 Task: Find connections with filter location Camberley with filter topic #Creativitywith filter profile language French with filter current company MSN Laboratories with filter school AJAY KUMAR GARG ENGINEERING COLLEGE, GHAZIABAD with filter industry Leasing Residential Real Estate with filter service category FIle Management with filter keywords title Animal Shelter Board Member
Action: Mouse moved to (550, 83)
Screenshot: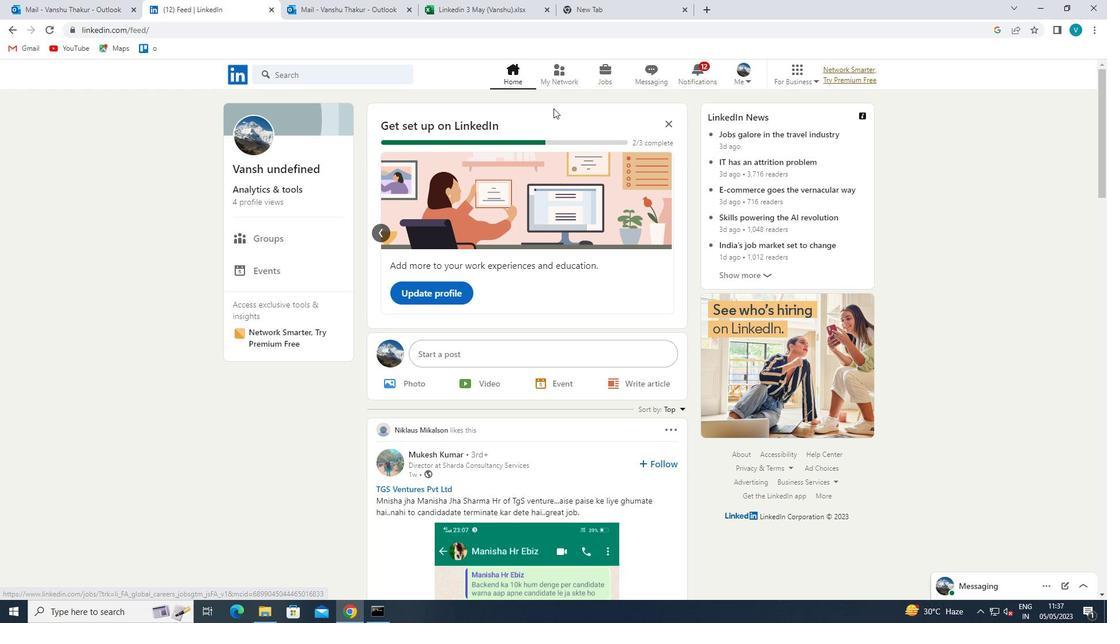 
Action: Mouse pressed left at (550, 83)
Screenshot: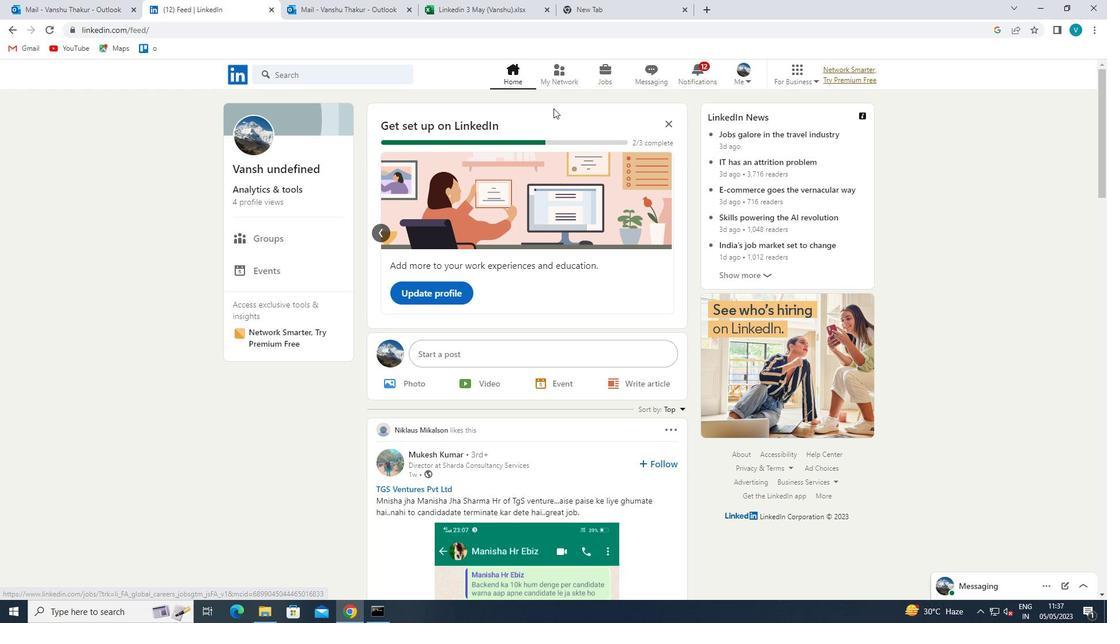 
Action: Mouse moved to (359, 139)
Screenshot: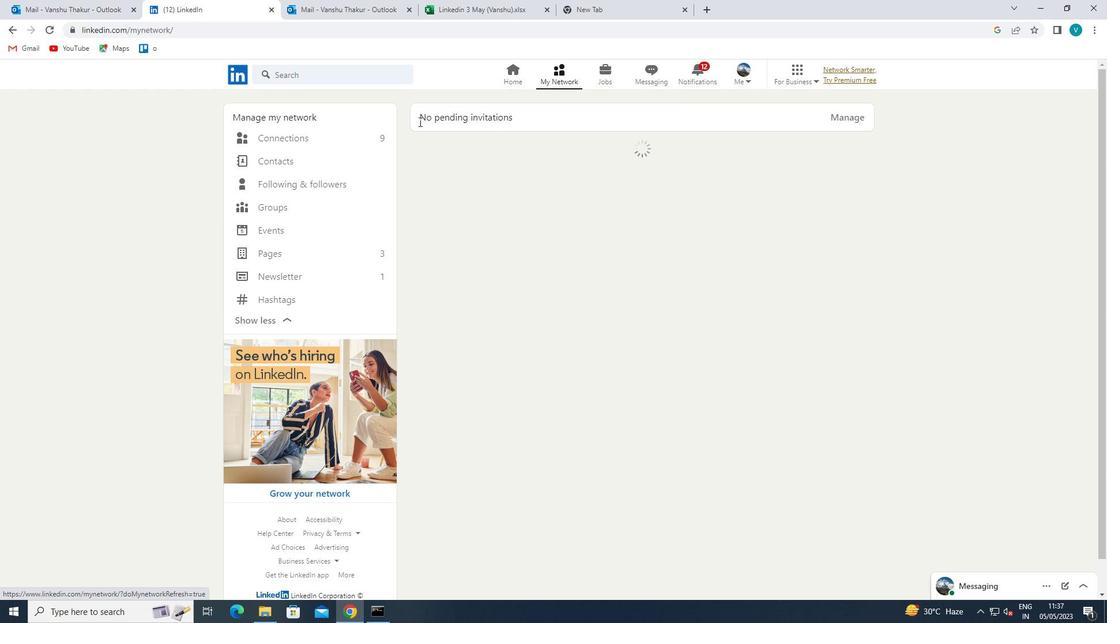
Action: Mouse pressed left at (359, 139)
Screenshot: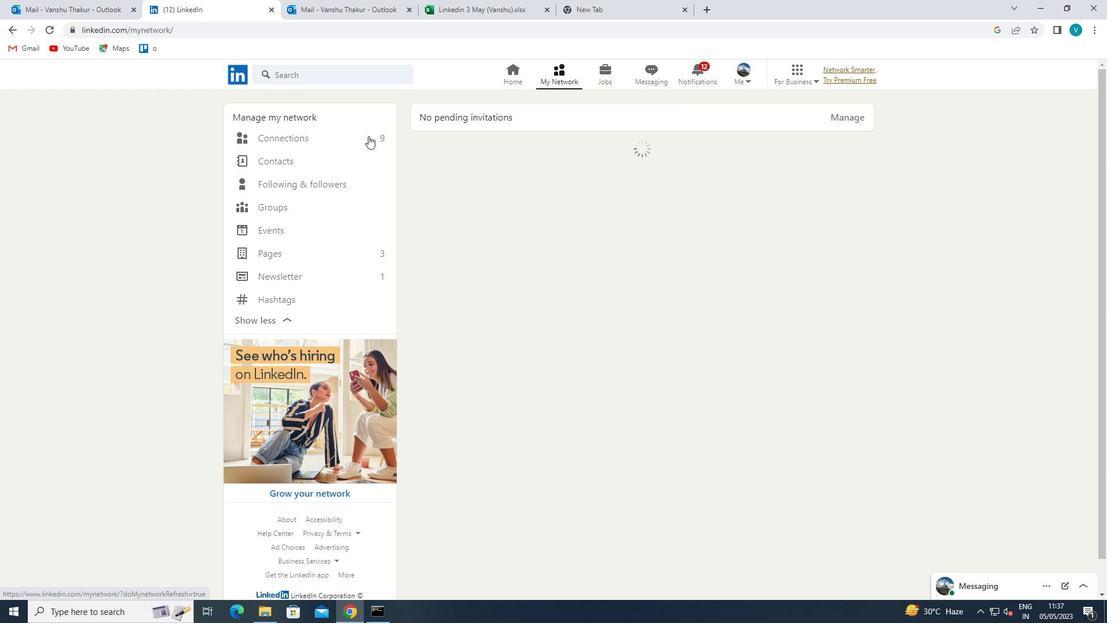 
Action: Mouse moved to (655, 141)
Screenshot: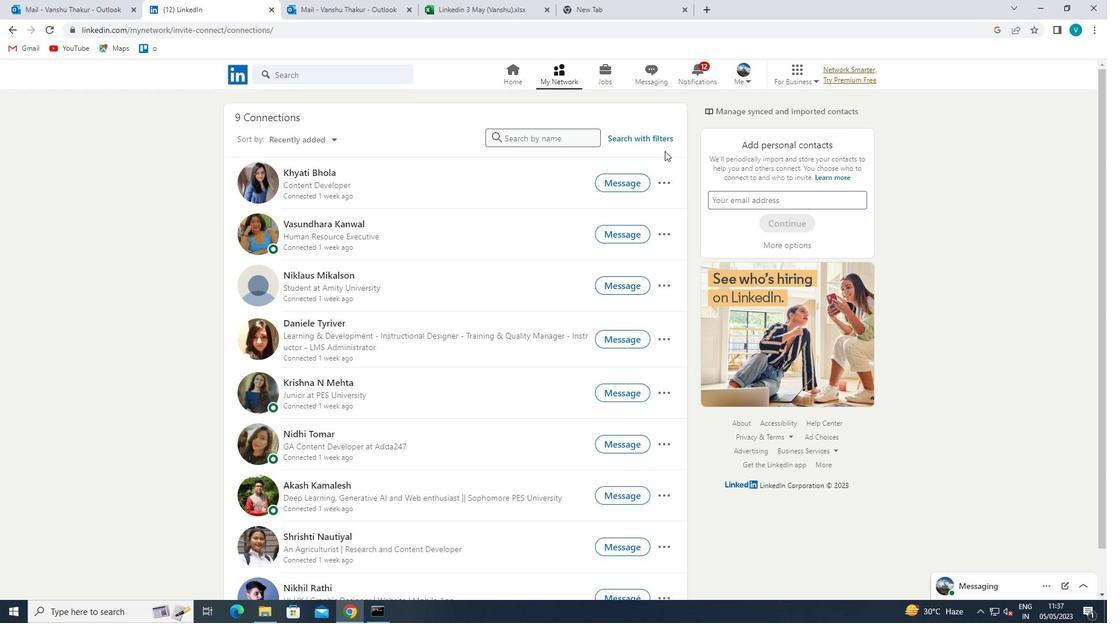 
Action: Mouse pressed left at (655, 141)
Screenshot: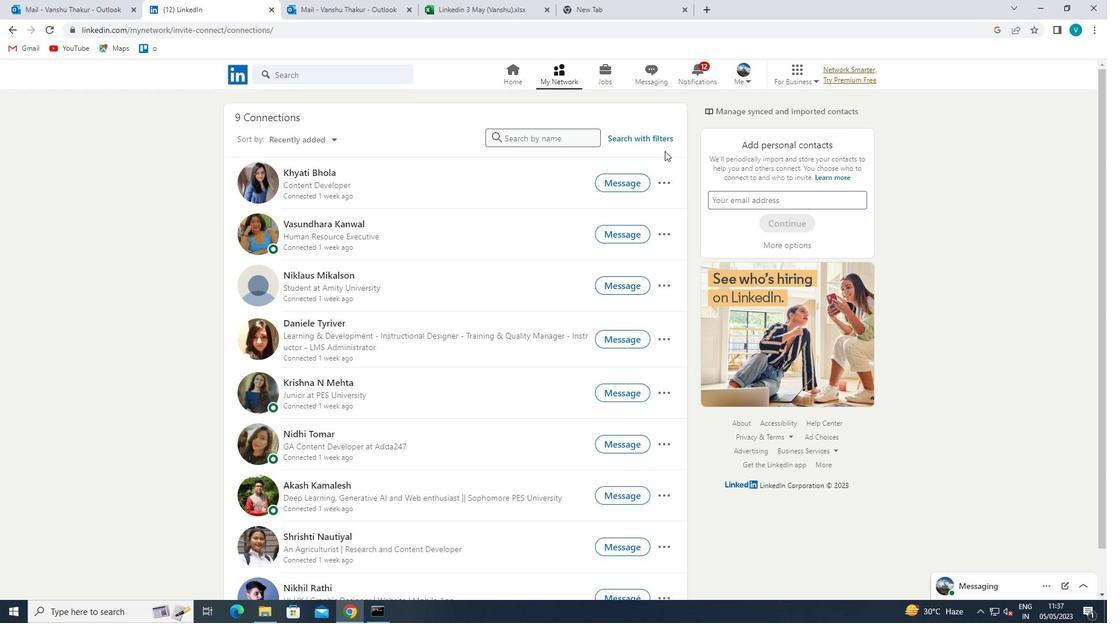 
Action: Mouse moved to (566, 109)
Screenshot: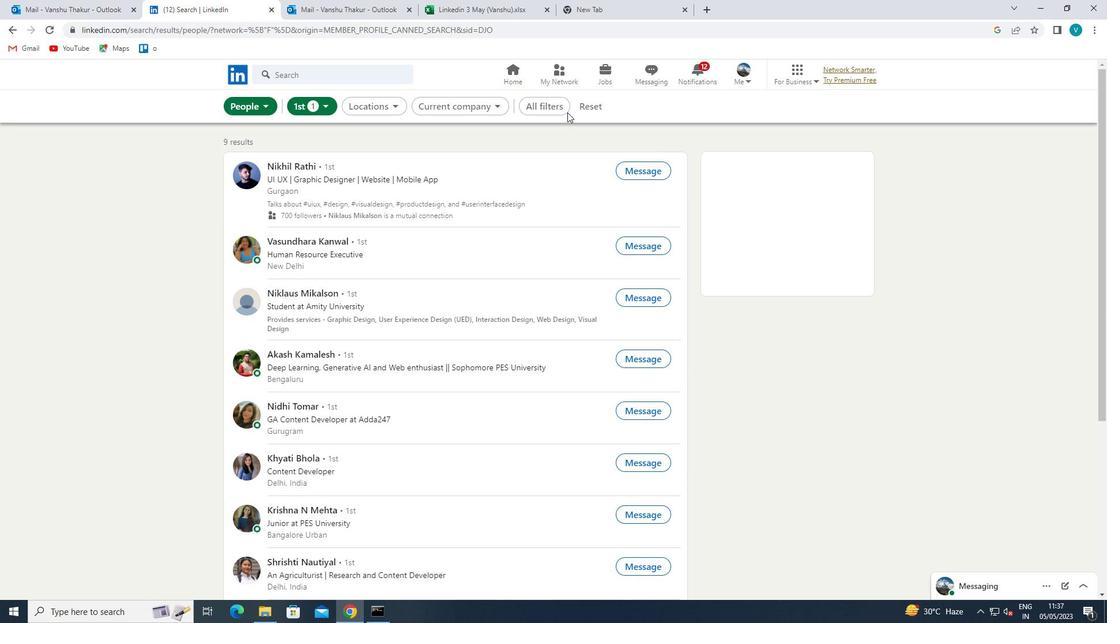 
Action: Mouse pressed left at (566, 109)
Screenshot: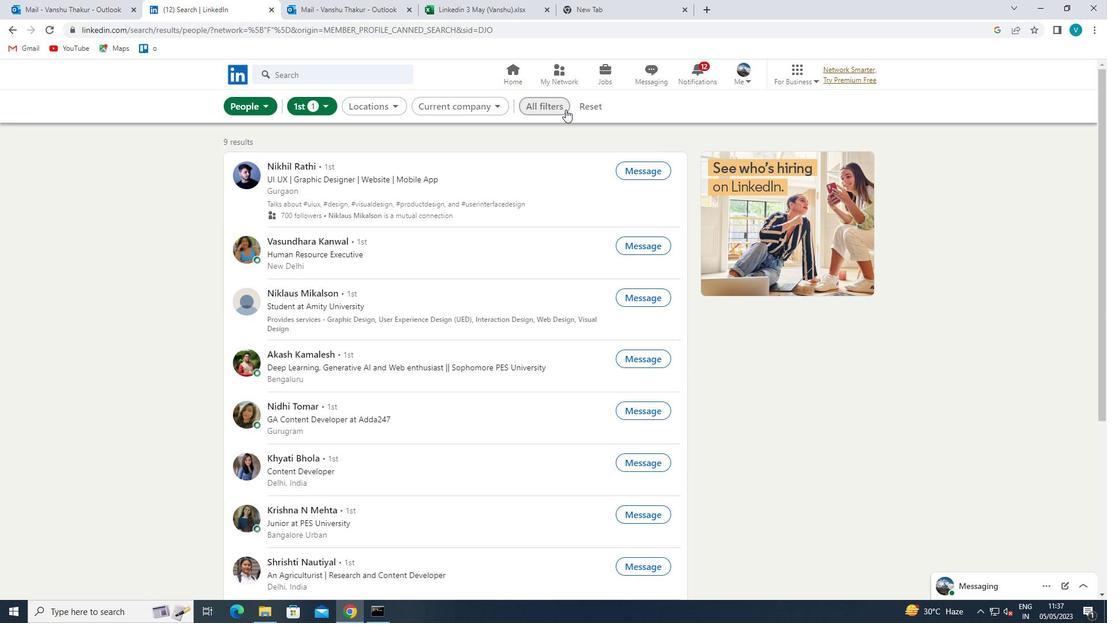 
Action: Mouse moved to (987, 288)
Screenshot: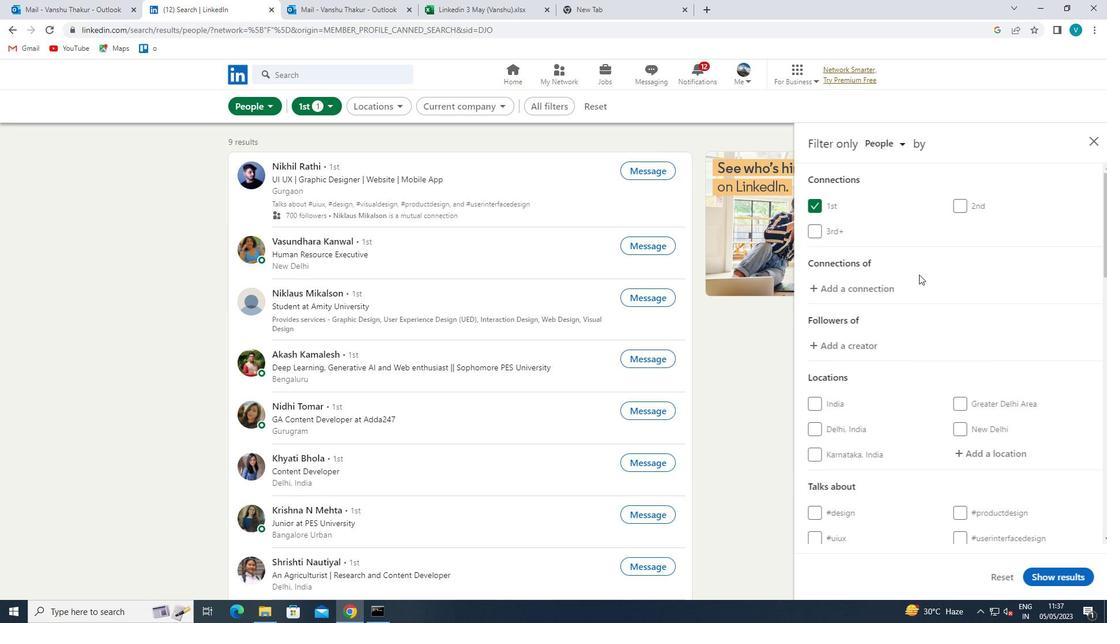 
Action: Mouse scrolled (987, 287) with delta (0, 0)
Screenshot: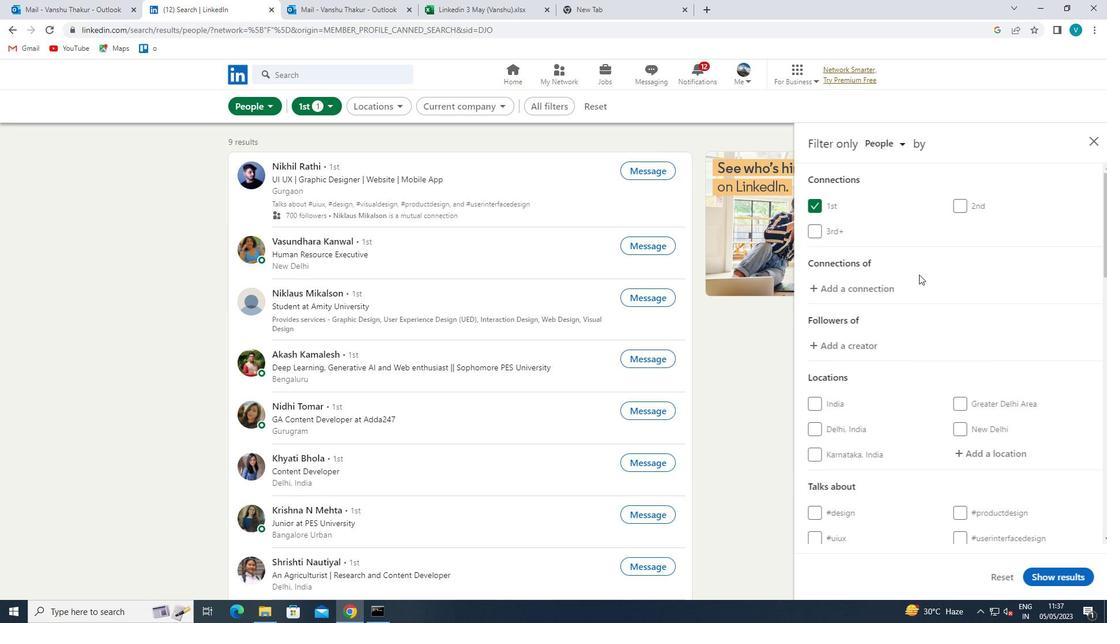 
Action: Mouse scrolled (987, 287) with delta (0, 0)
Screenshot: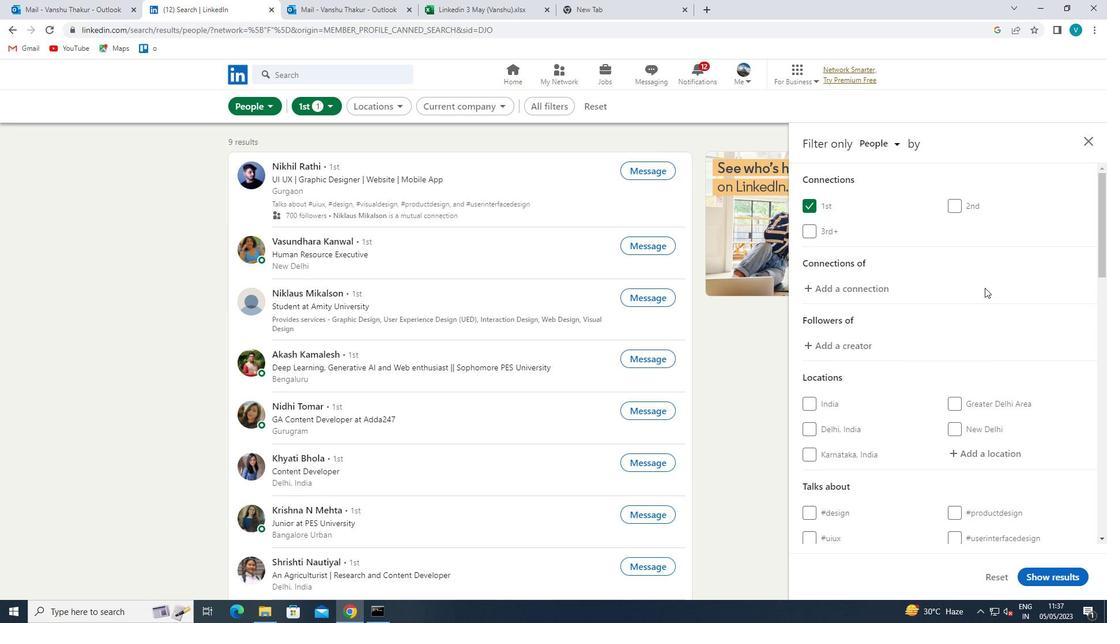 
Action: Mouse moved to (999, 334)
Screenshot: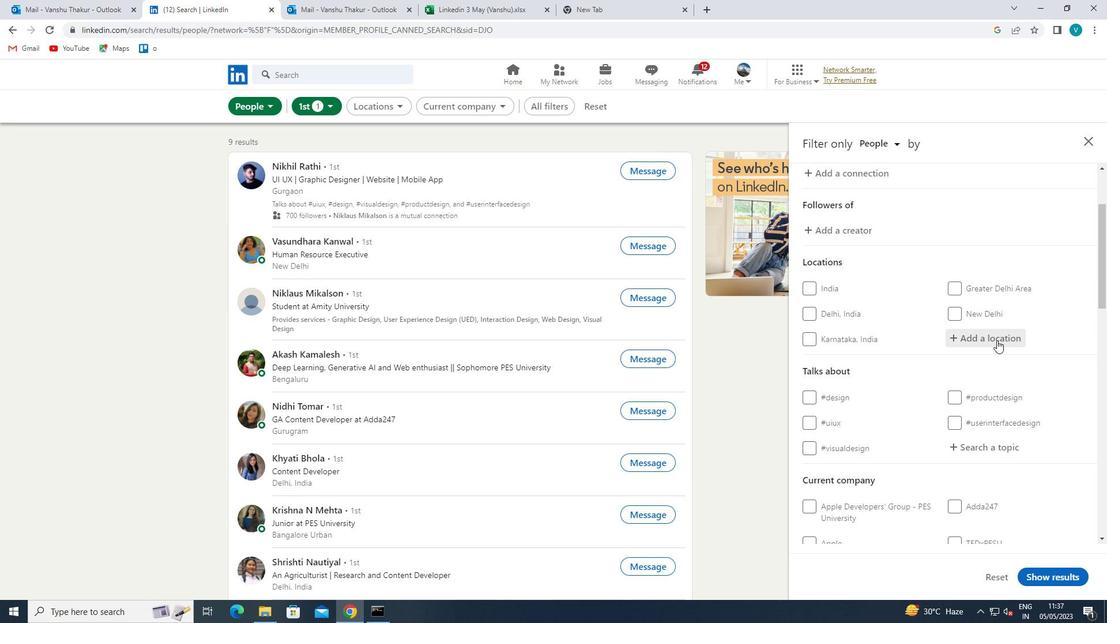 
Action: Mouse pressed left at (999, 334)
Screenshot: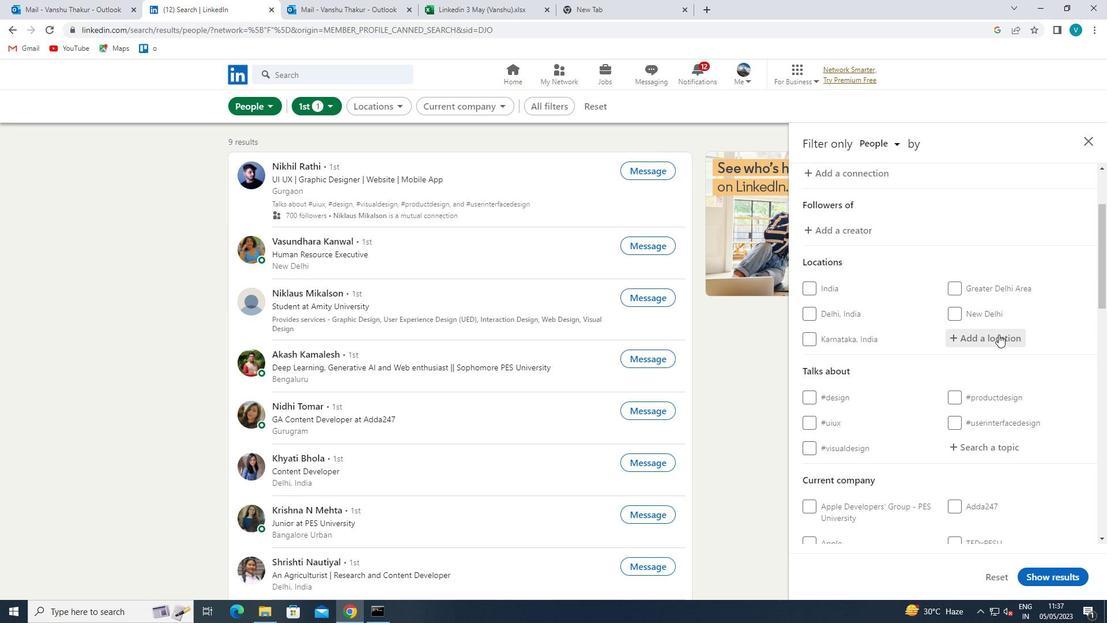 
Action: Key pressed <Key.shift>CAMBERLEY
Screenshot: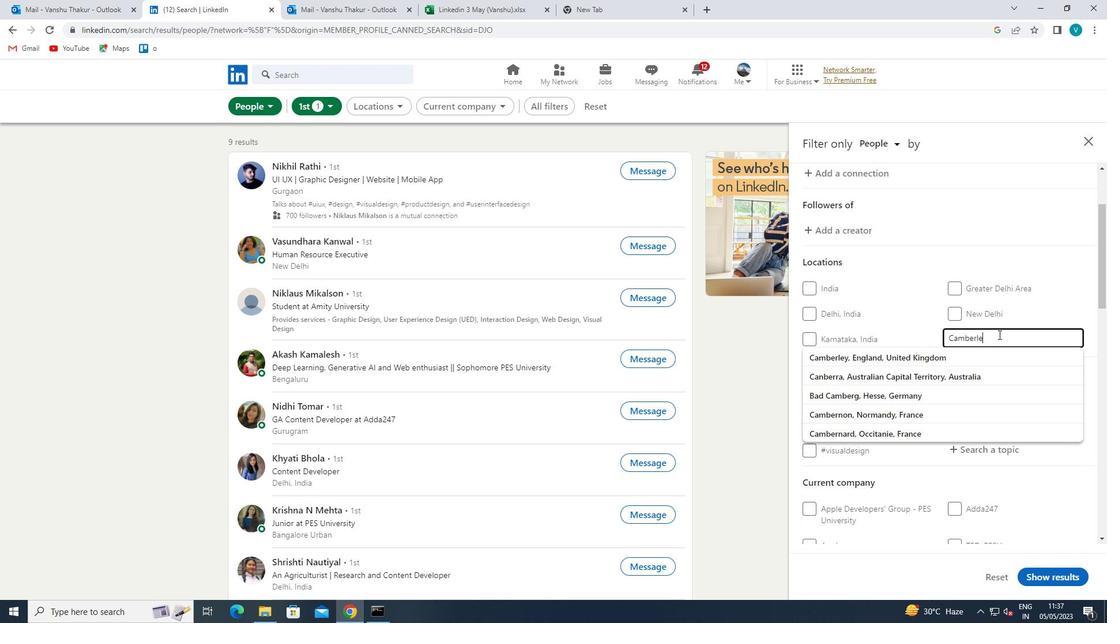 
Action: Mouse moved to (974, 357)
Screenshot: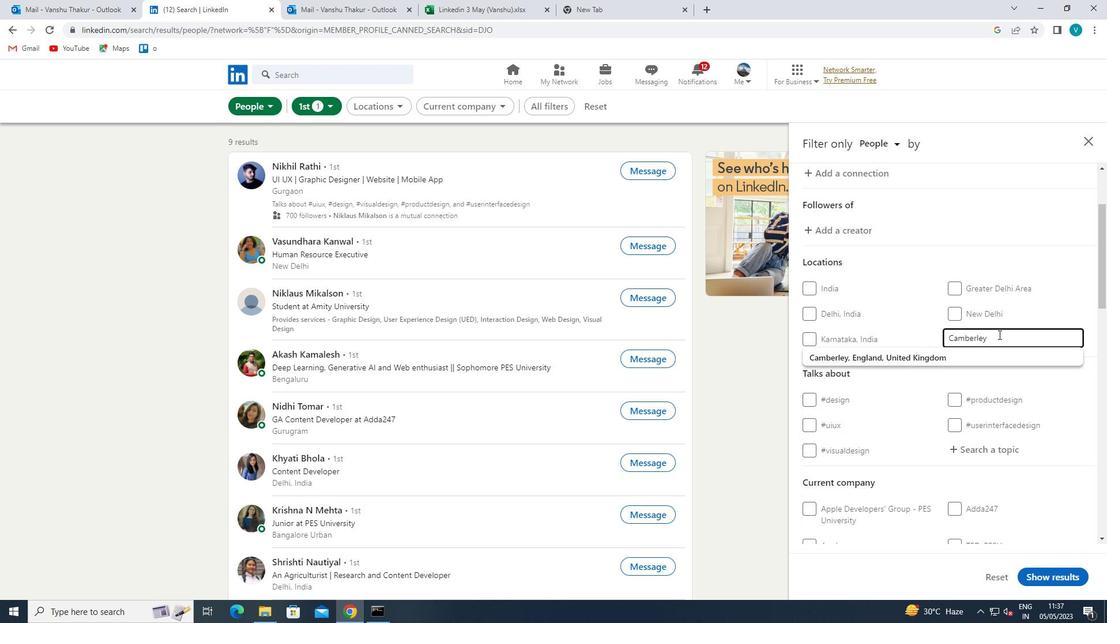 
Action: Mouse pressed left at (974, 357)
Screenshot: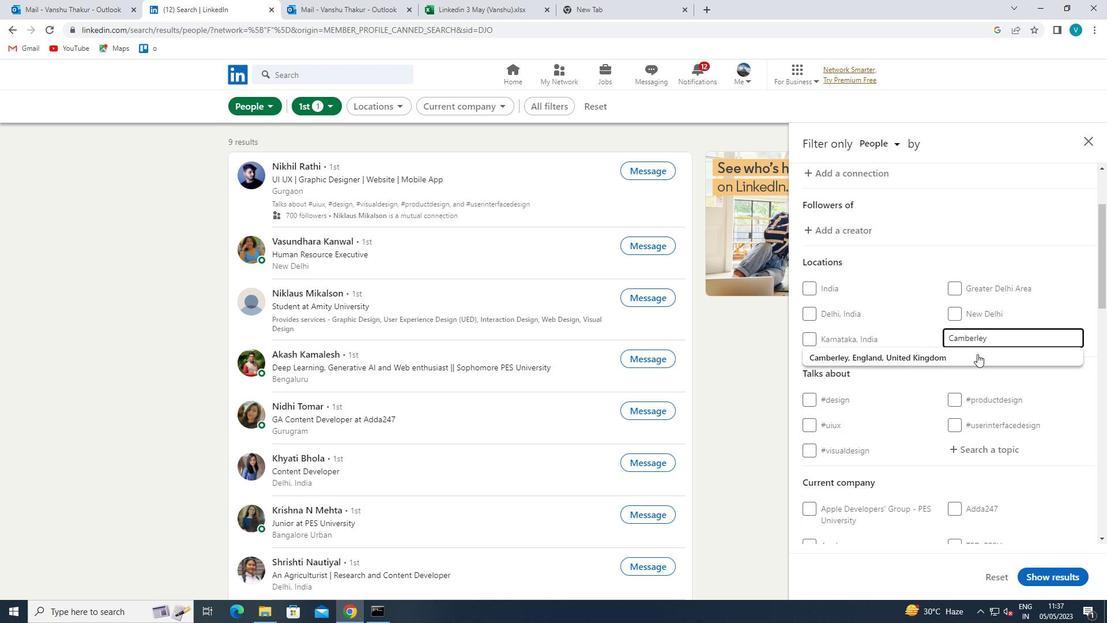 
Action: Mouse scrolled (974, 356) with delta (0, 0)
Screenshot: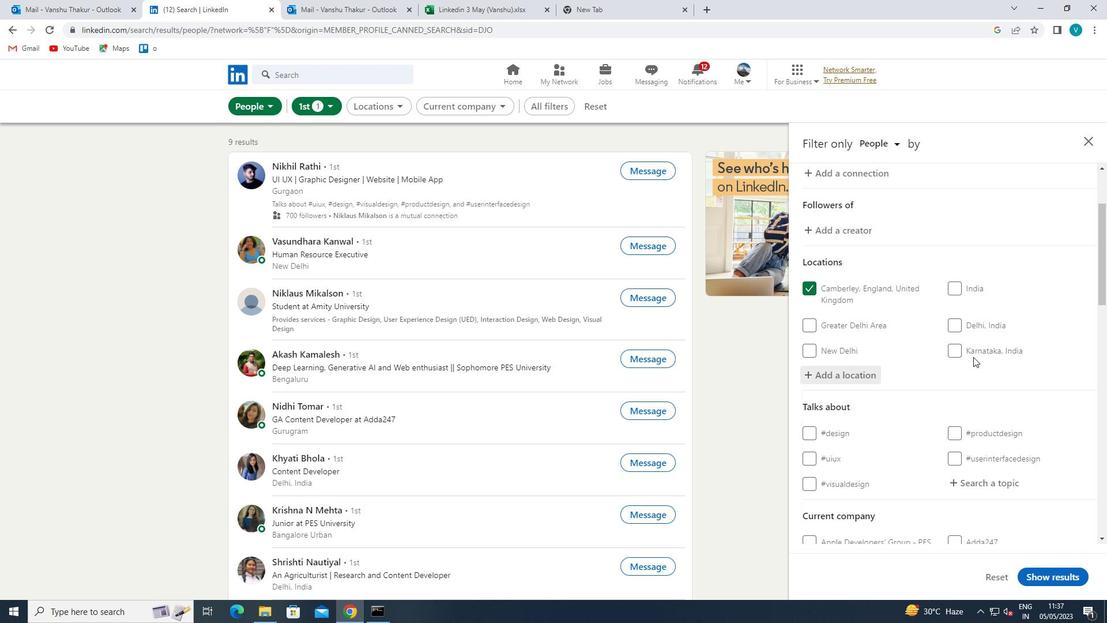 
Action: Mouse moved to (989, 308)
Screenshot: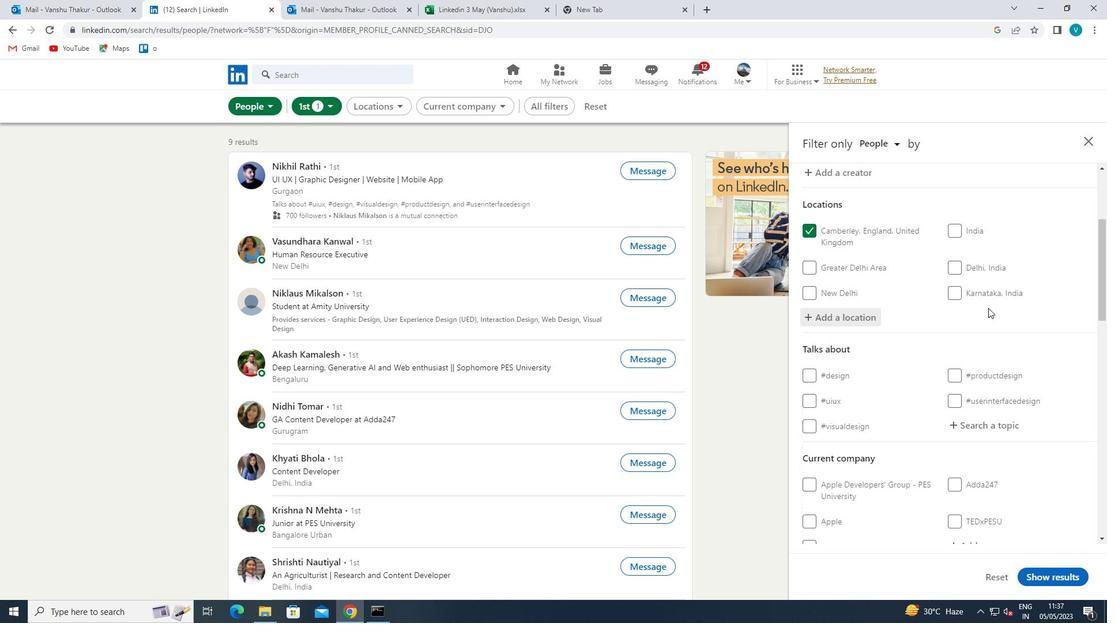 
Action: Mouse scrolled (989, 308) with delta (0, 0)
Screenshot: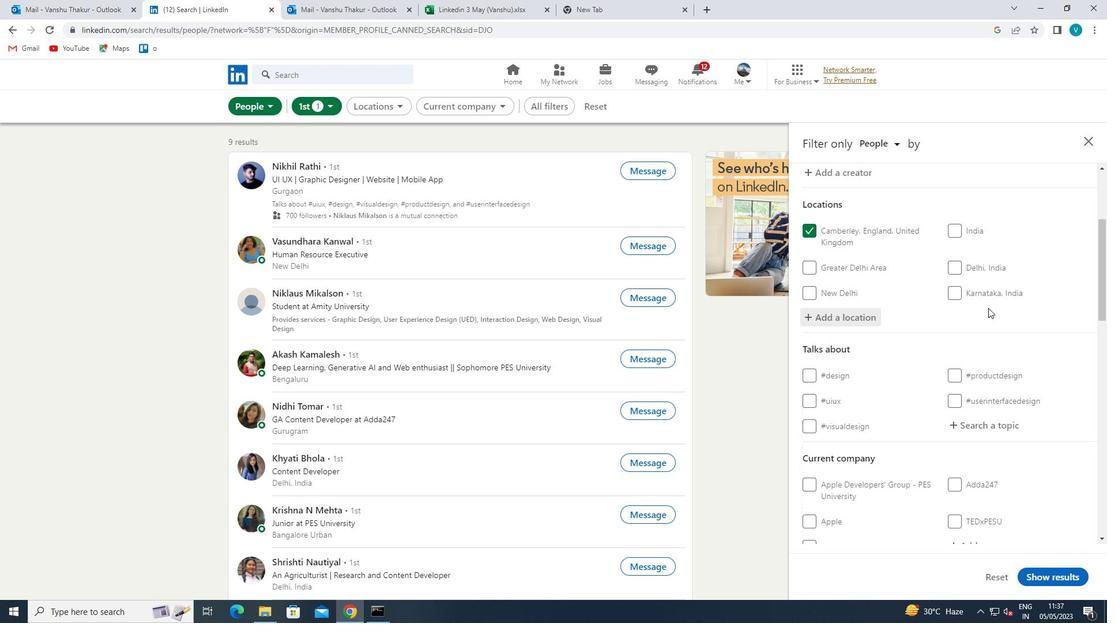 
Action: Mouse moved to (984, 362)
Screenshot: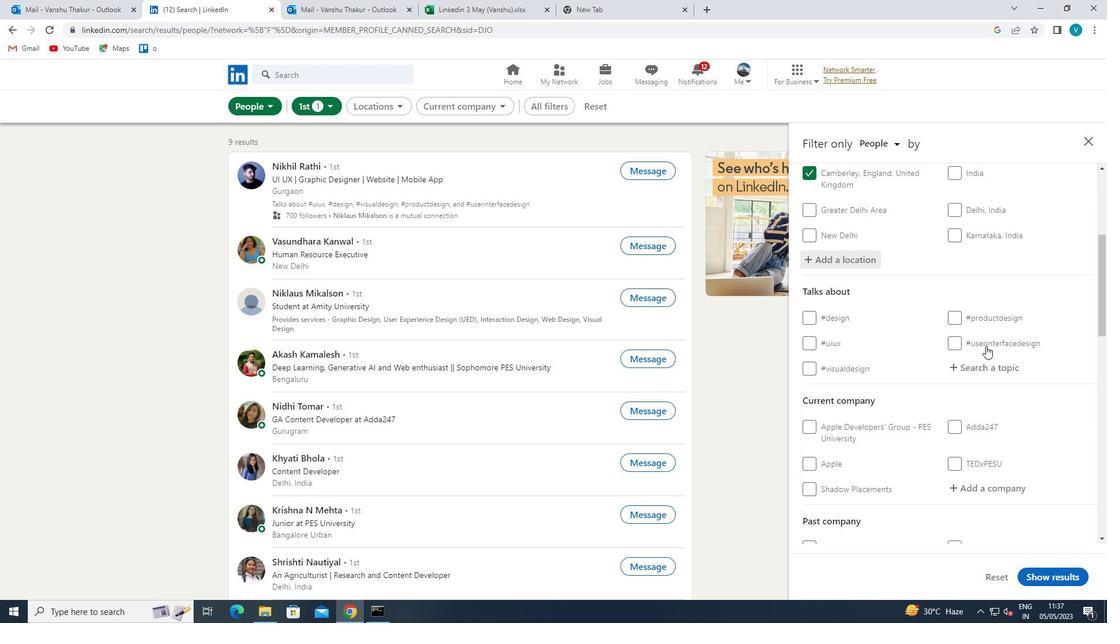 
Action: Mouse pressed left at (984, 362)
Screenshot: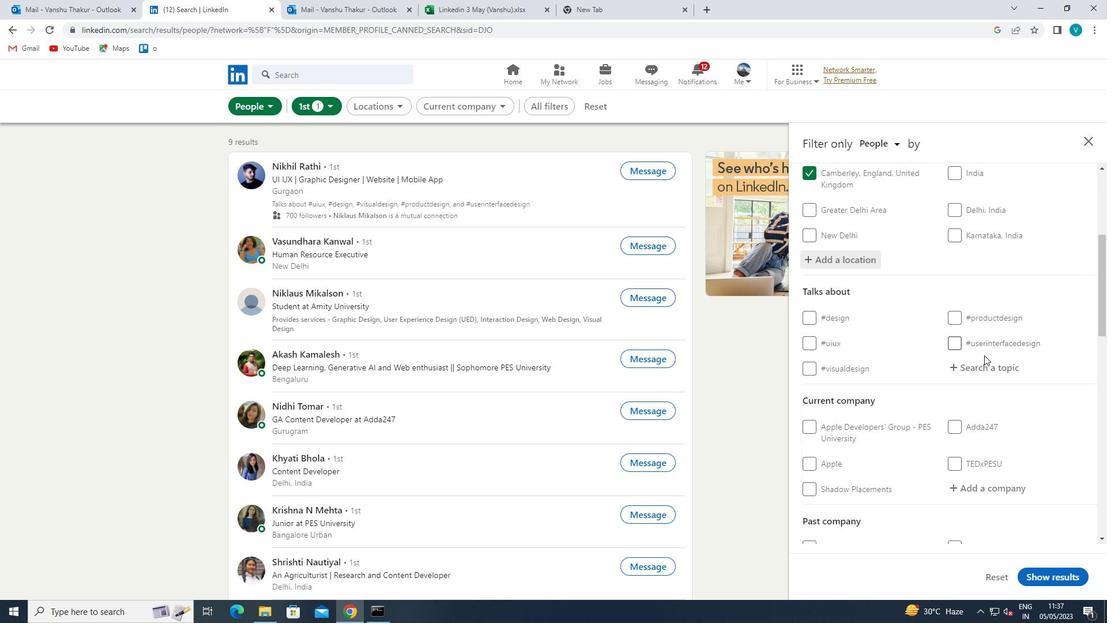 
Action: Key pressed CREATIVITY
Screenshot: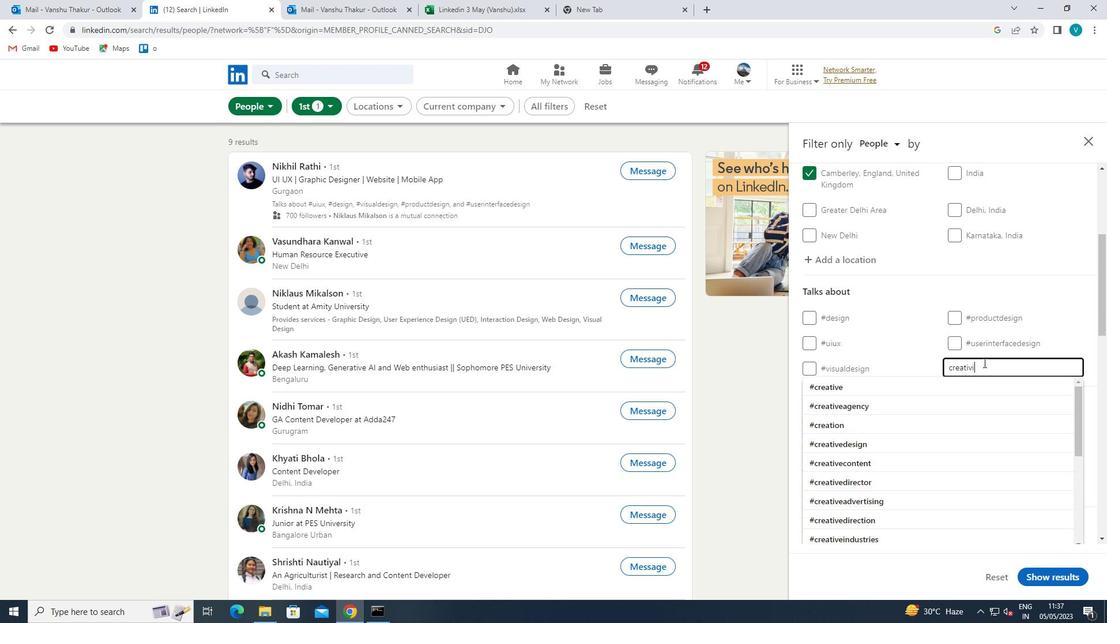 
Action: Mouse moved to (951, 383)
Screenshot: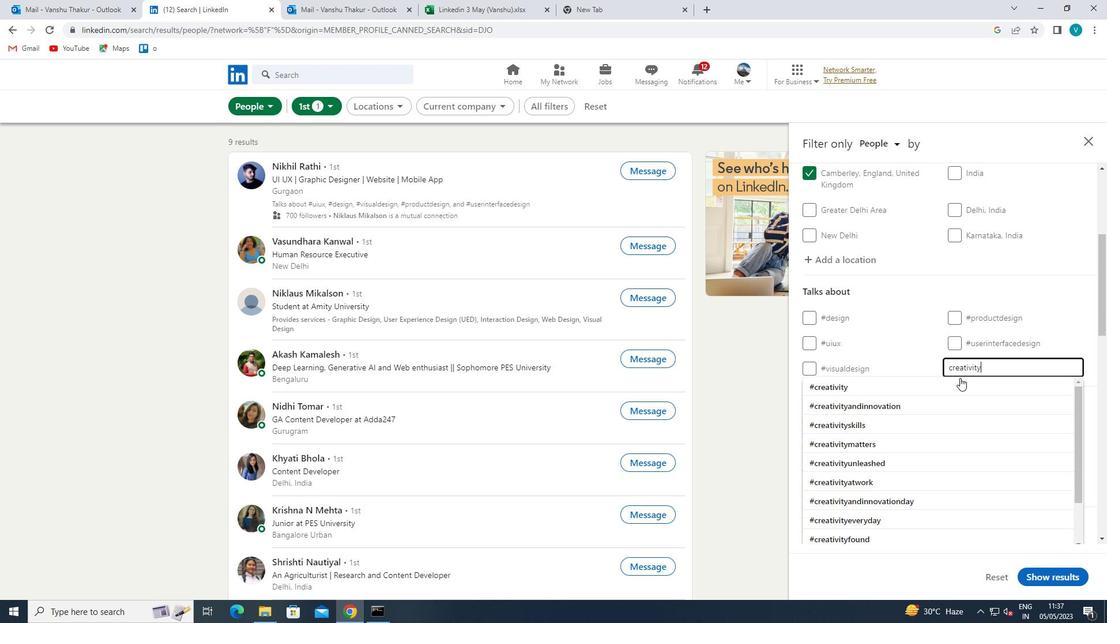 
Action: Mouse pressed left at (951, 383)
Screenshot: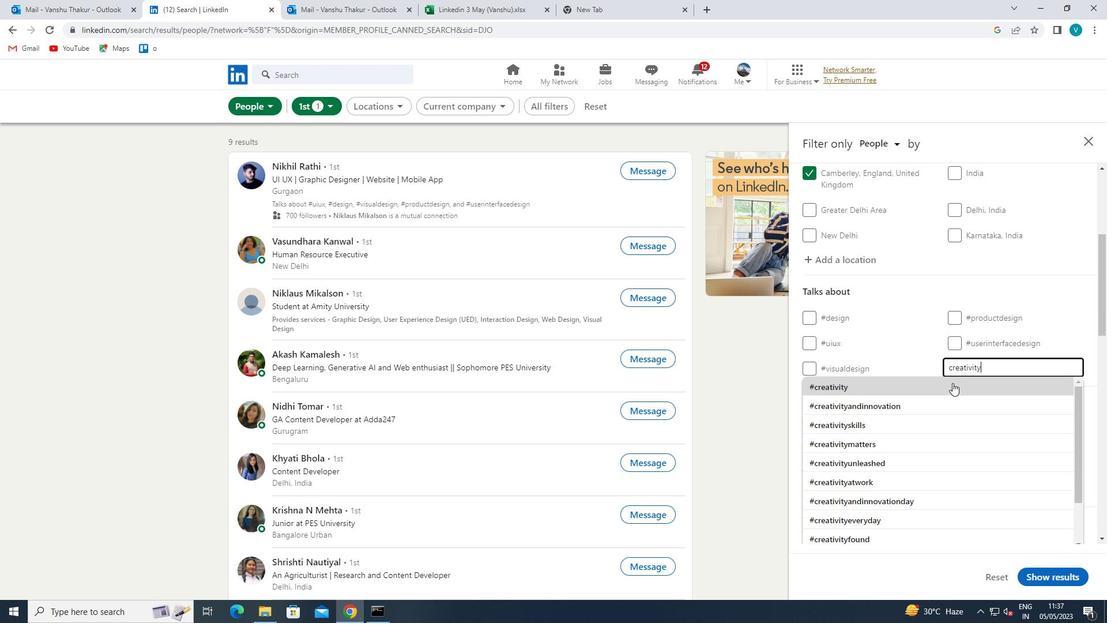 
Action: Mouse moved to (951, 384)
Screenshot: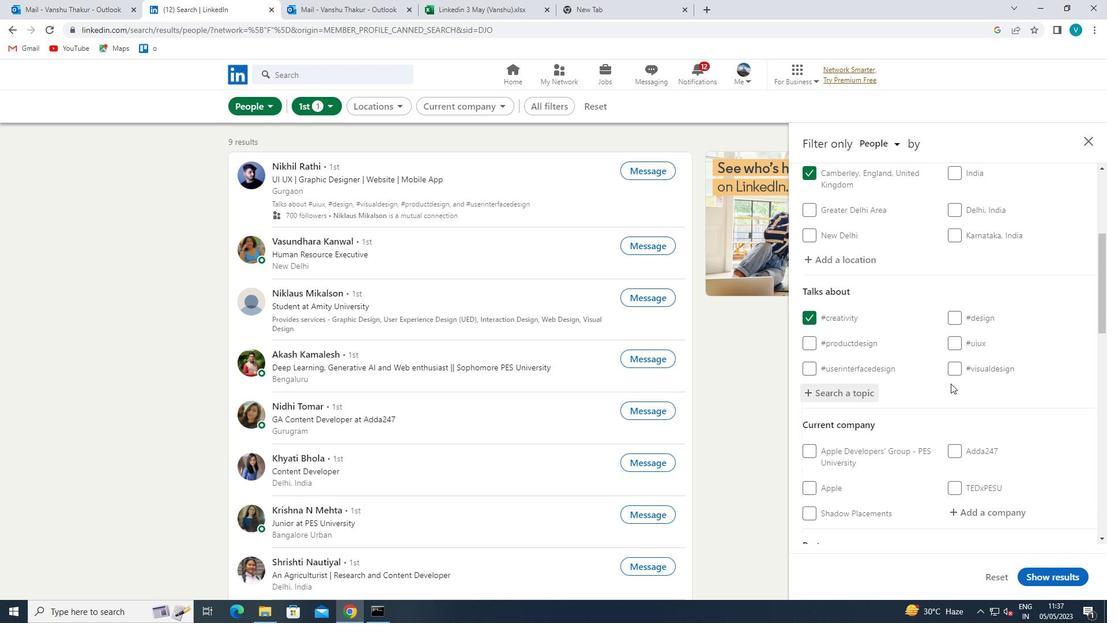 
Action: Mouse scrolled (951, 383) with delta (0, 0)
Screenshot: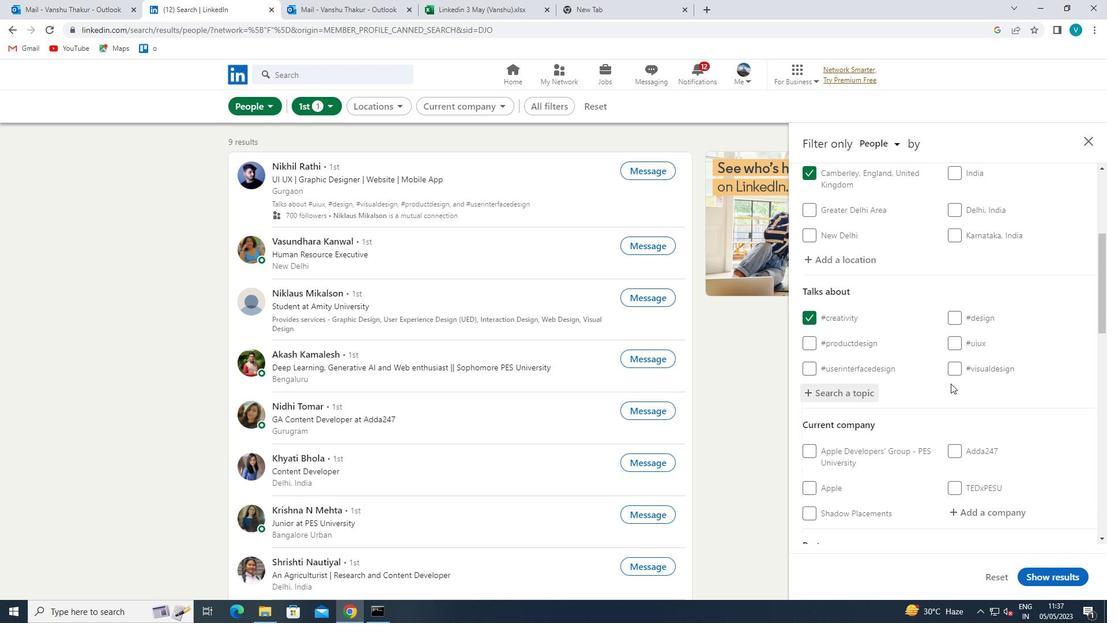 
Action: Mouse moved to (951, 386)
Screenshot: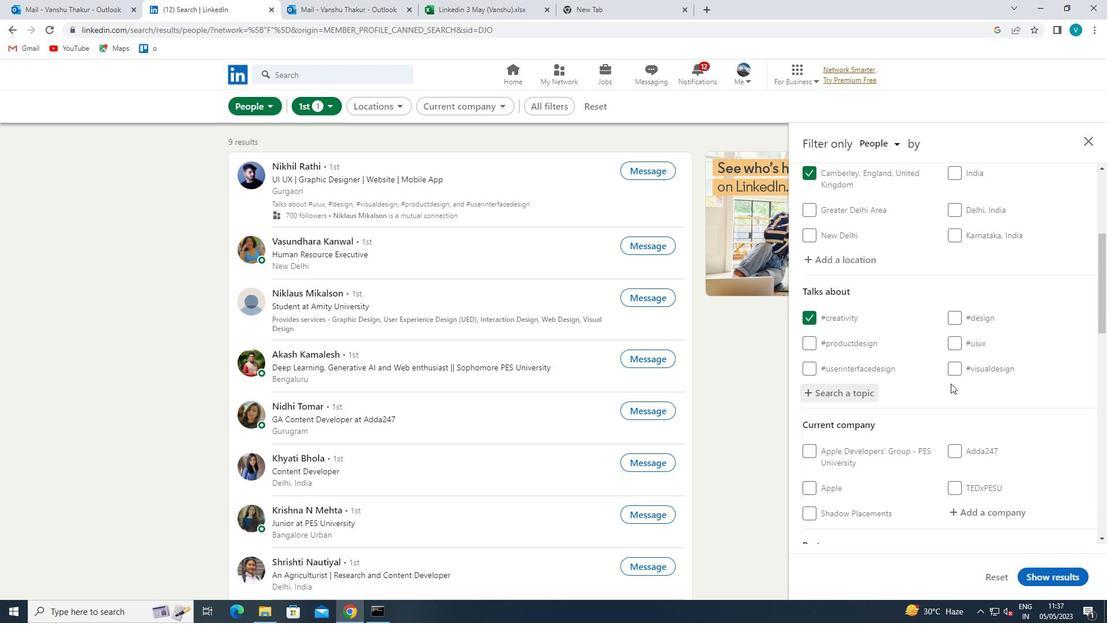 
Action: Mouse scrolled (951, 385) with delta (0, 0)
Screenshot: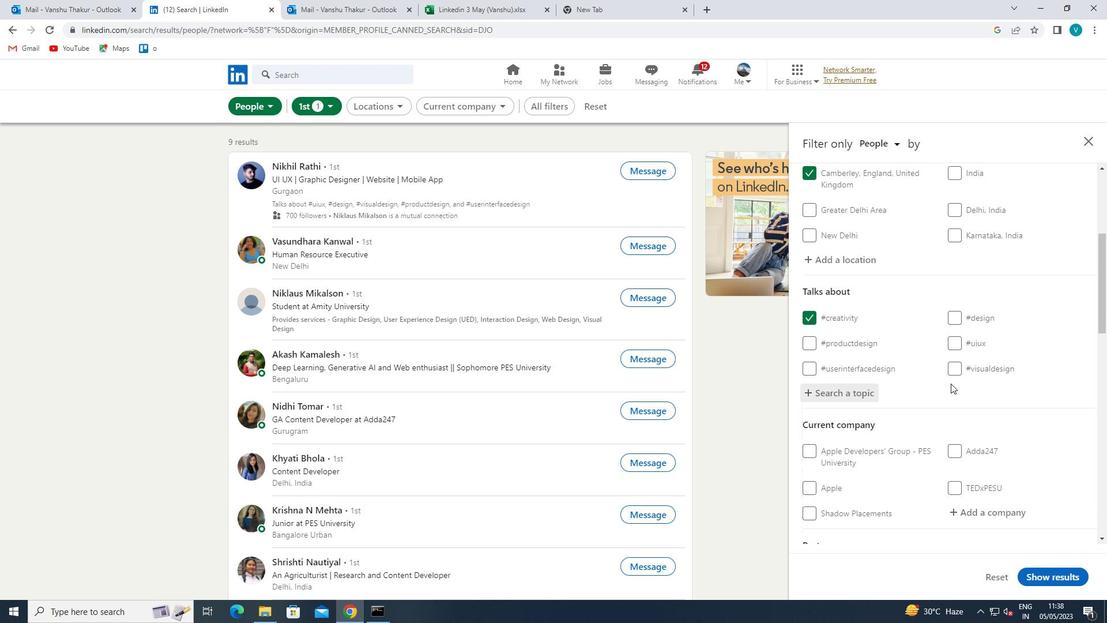 
Action: Mouse moved to (952, 386)
Screenshot: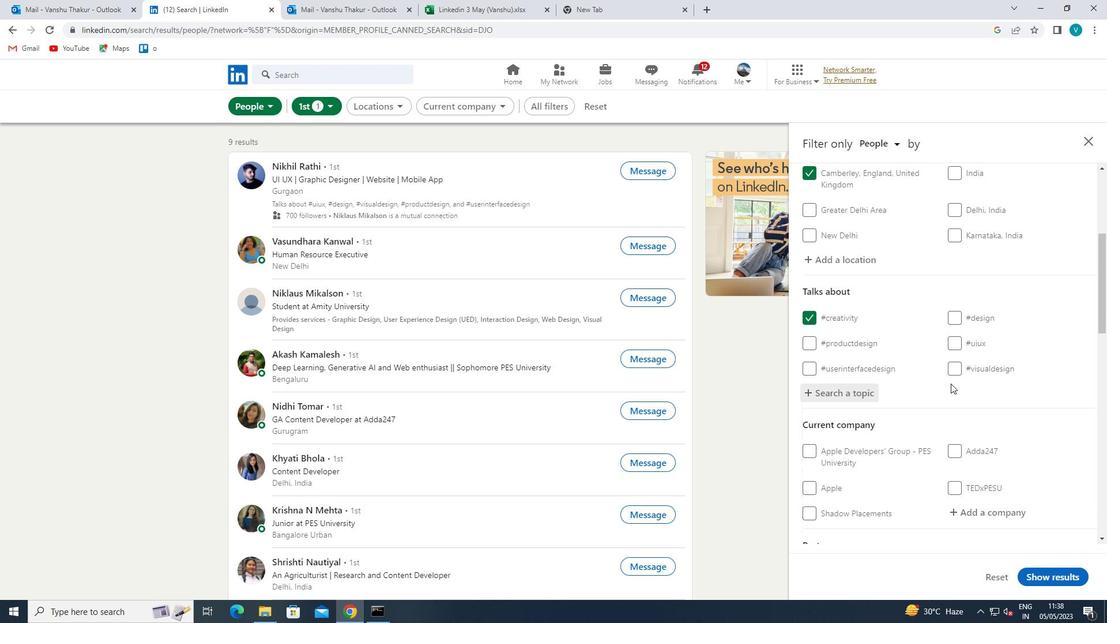
Action: Mouse scrolled (952, 386) with delta (0, 0)
Screenshot: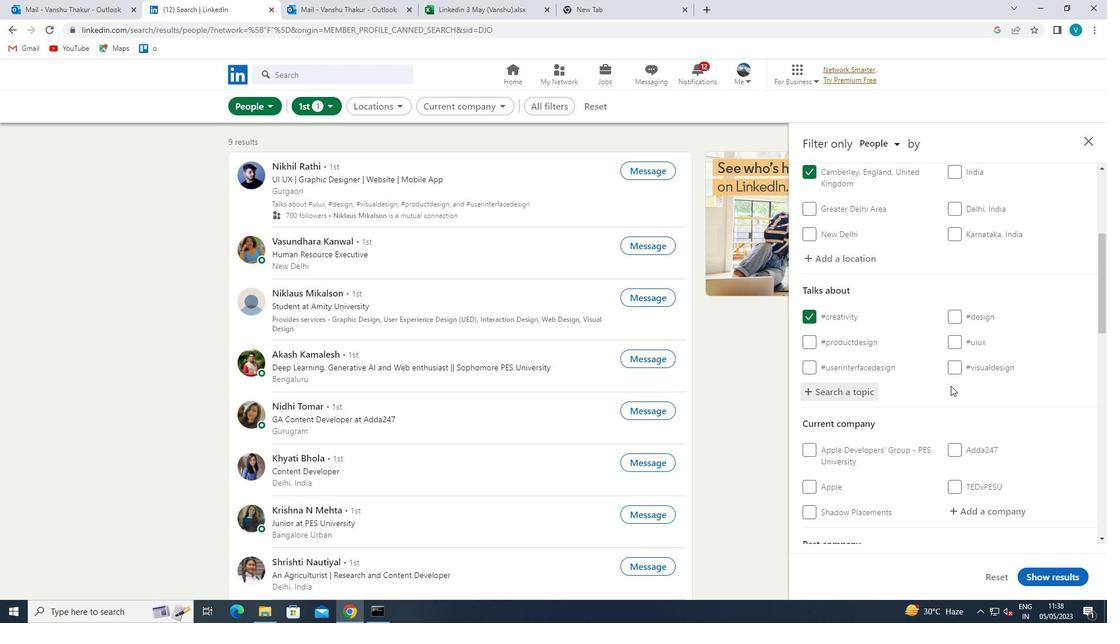 
Action: Mouse moved to (987, 339)
Screenshot: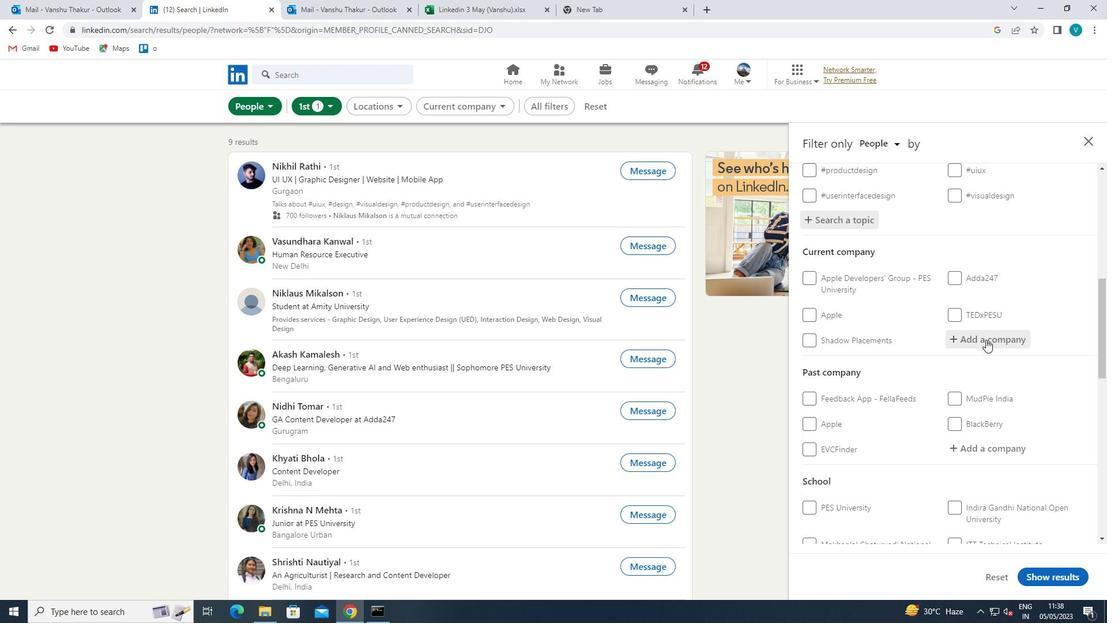 
Action: Mouse pressed left at (987, 339)
Screenshot: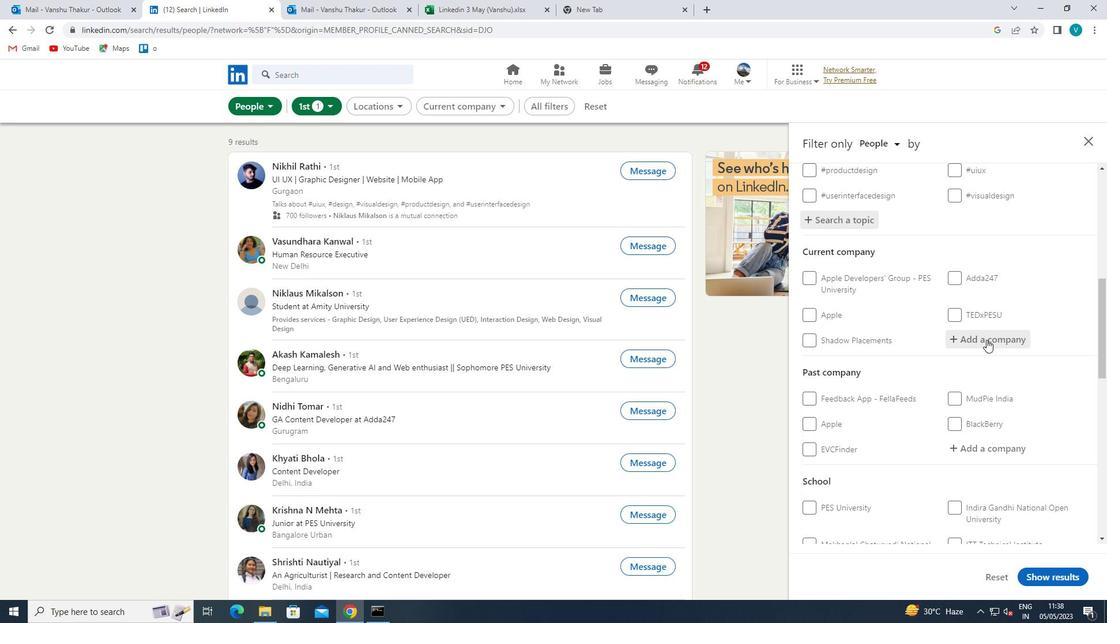 
Action: Key pressed <Key.shift>MSN<Key.space>
Screenshot: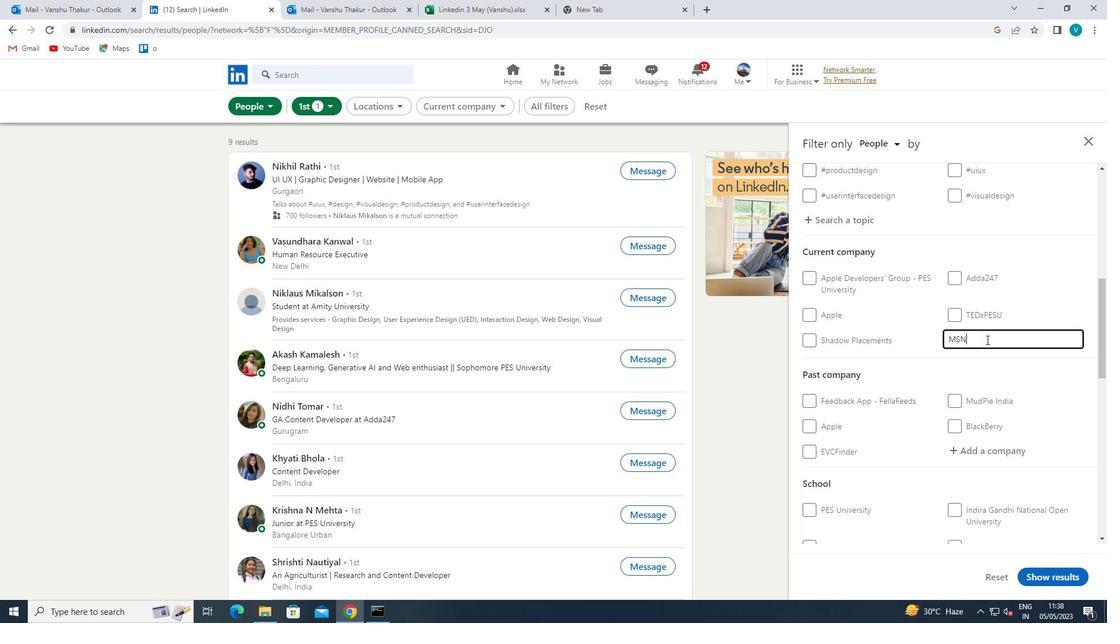 
Action: Mouse moved to (980, 368)
Screenshot: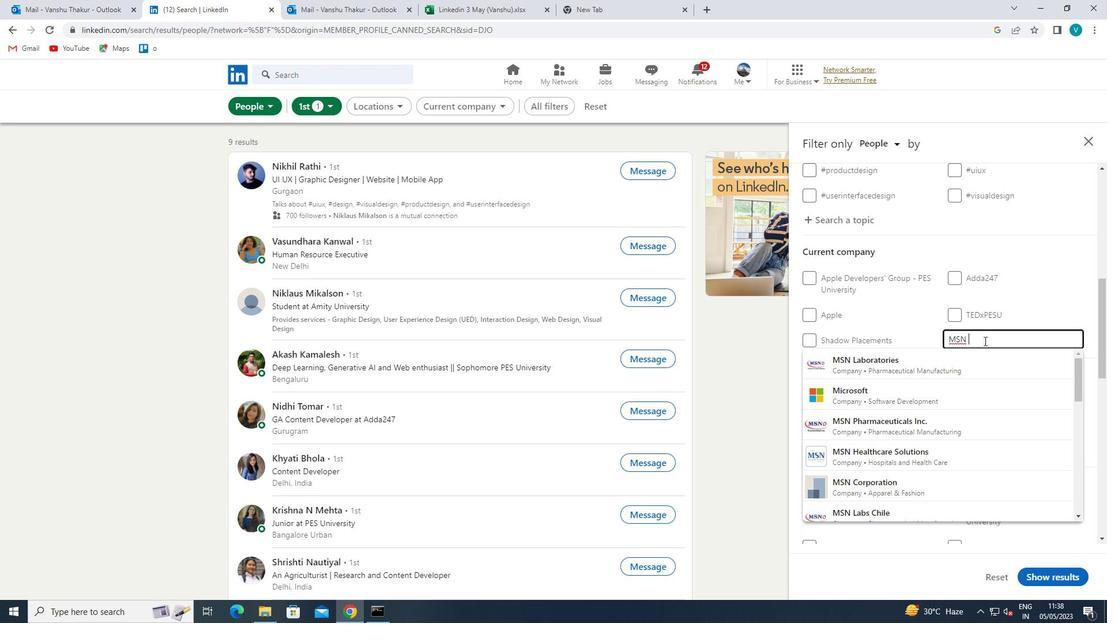 
Action: Mouse pressed left at (980, 368)
Screenshot: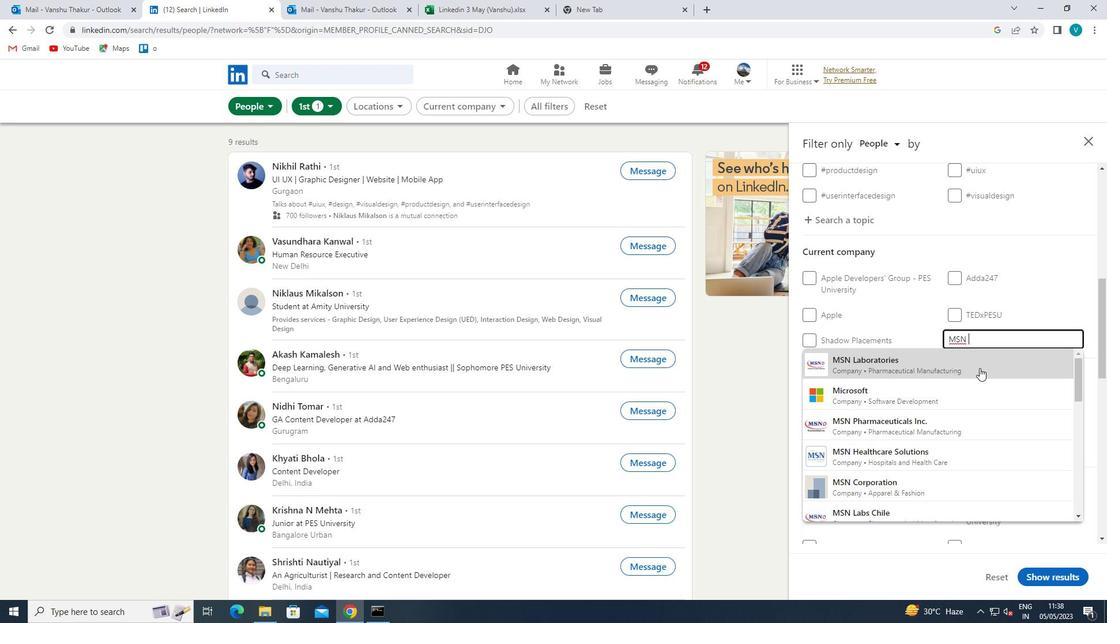 
Action: Mouse scrolled (980, 367) with delta (0, 0)
Screenshot: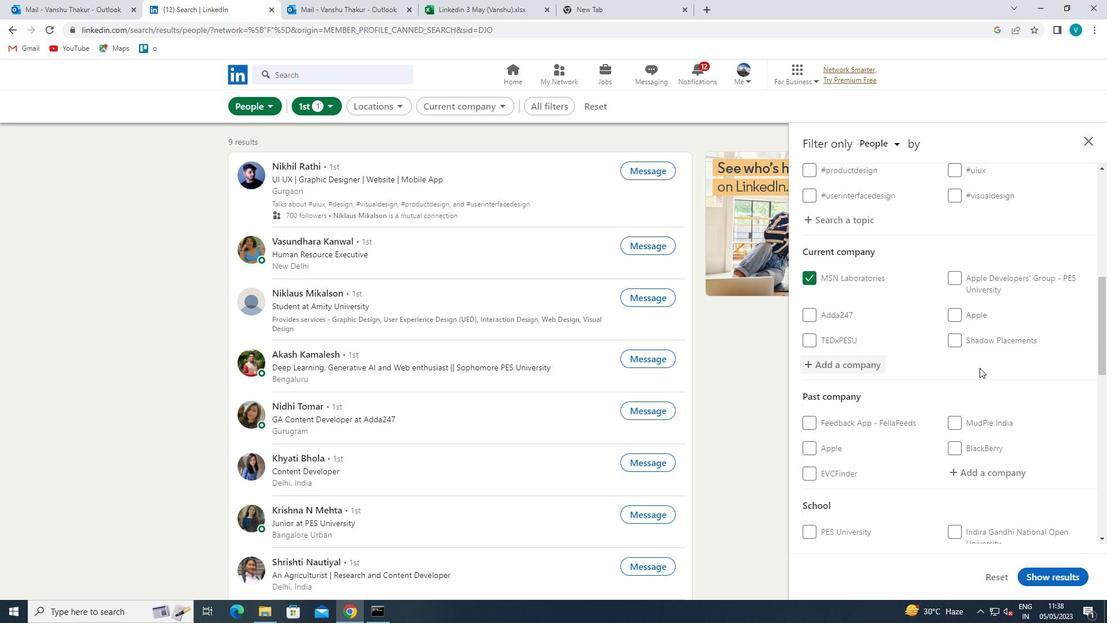 
Action: Mouse scrolled (980, 367) with delta (0, 0)
Screenshot: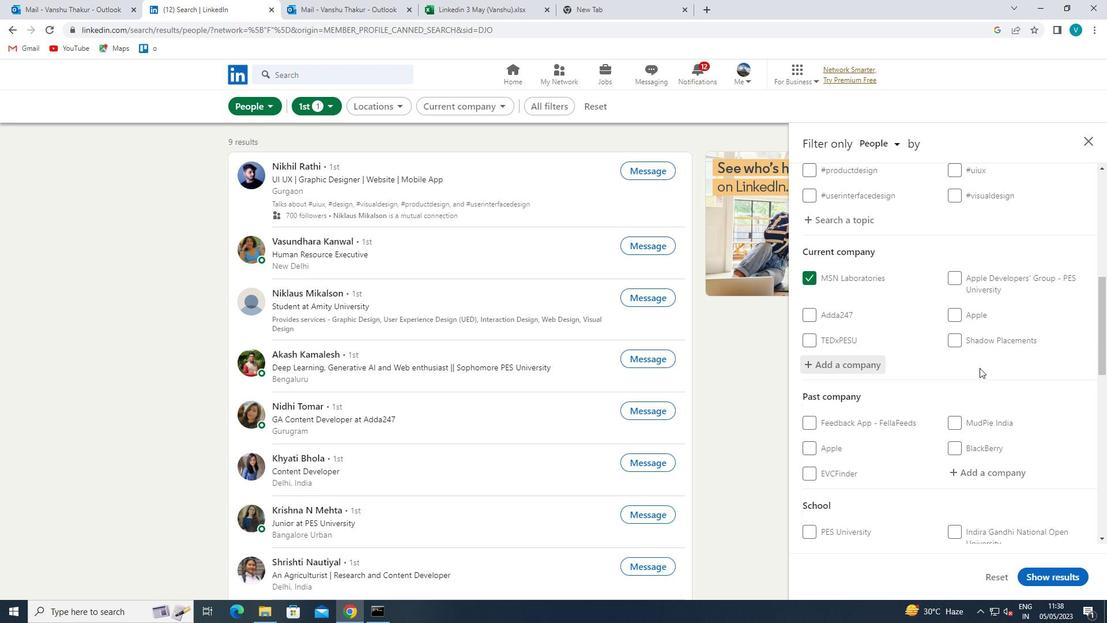 
Action: Mouse scrolled (980, 367) with delta (0, 0)
Screenshot: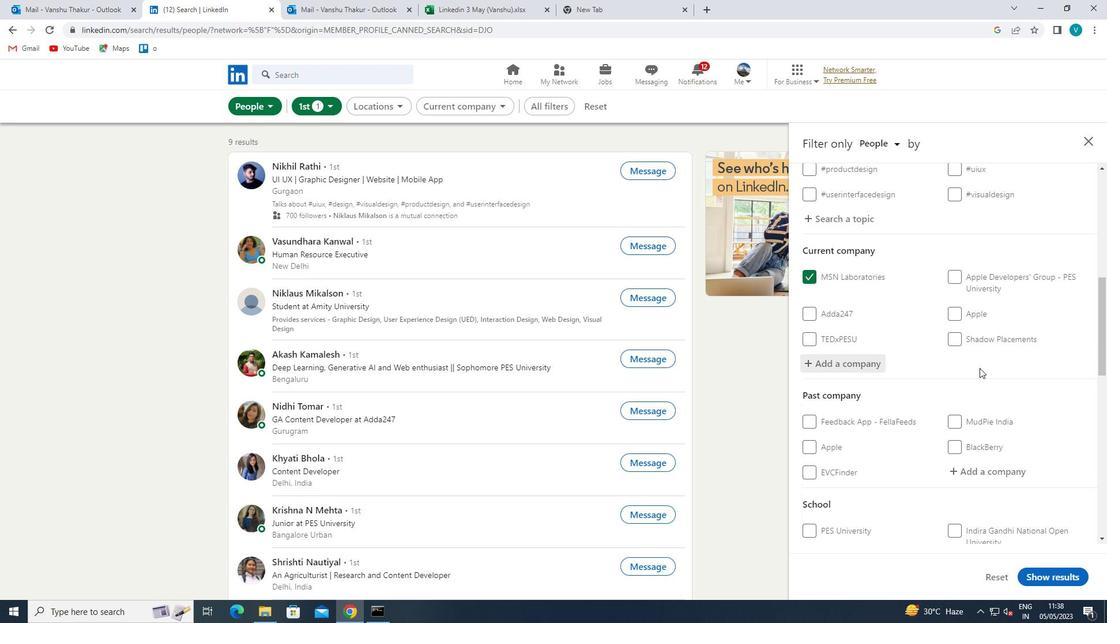 
Action: Mouse scrolled (980, 367) with delta (0, 0)
Screenshot: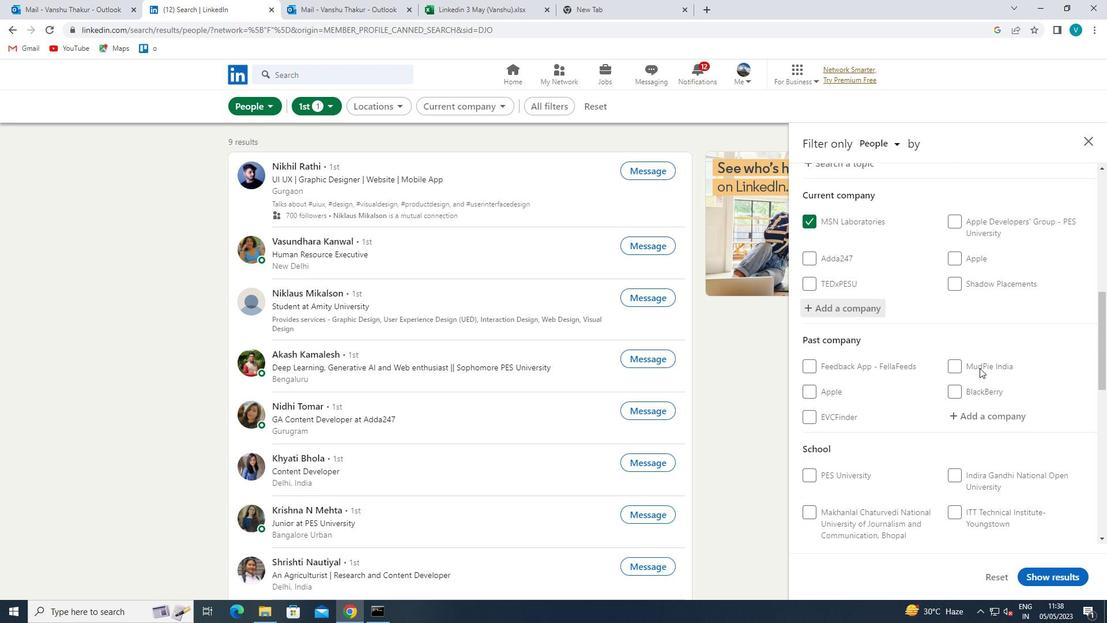 
Action: Mouse moved to (982, 392)
Screenshot: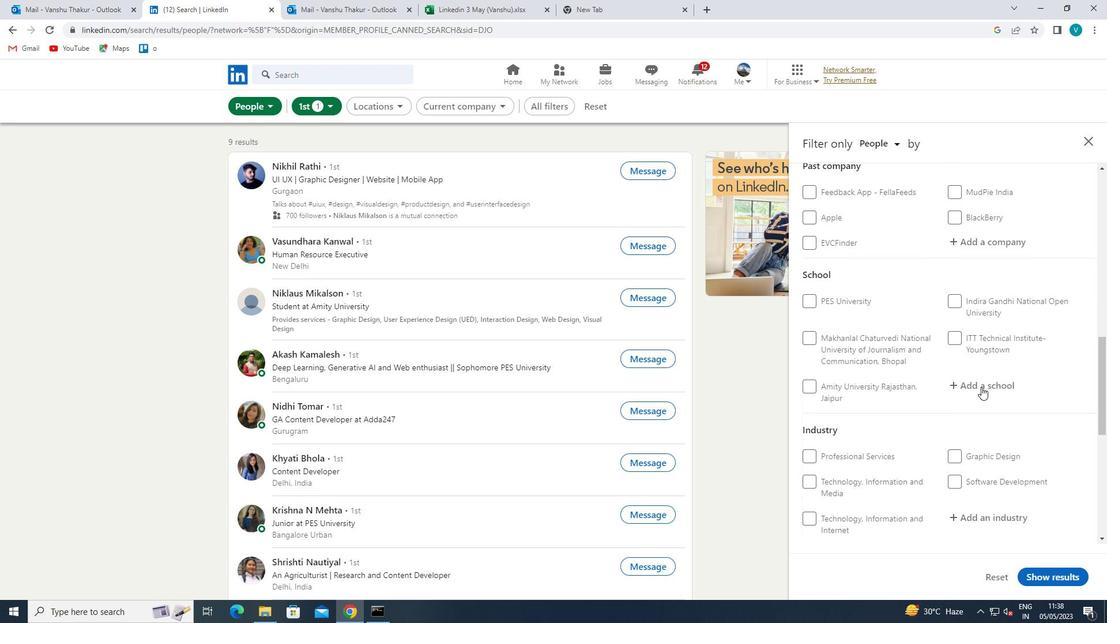 
Action: Mouse pressed left at (982, 392)
Screenshot: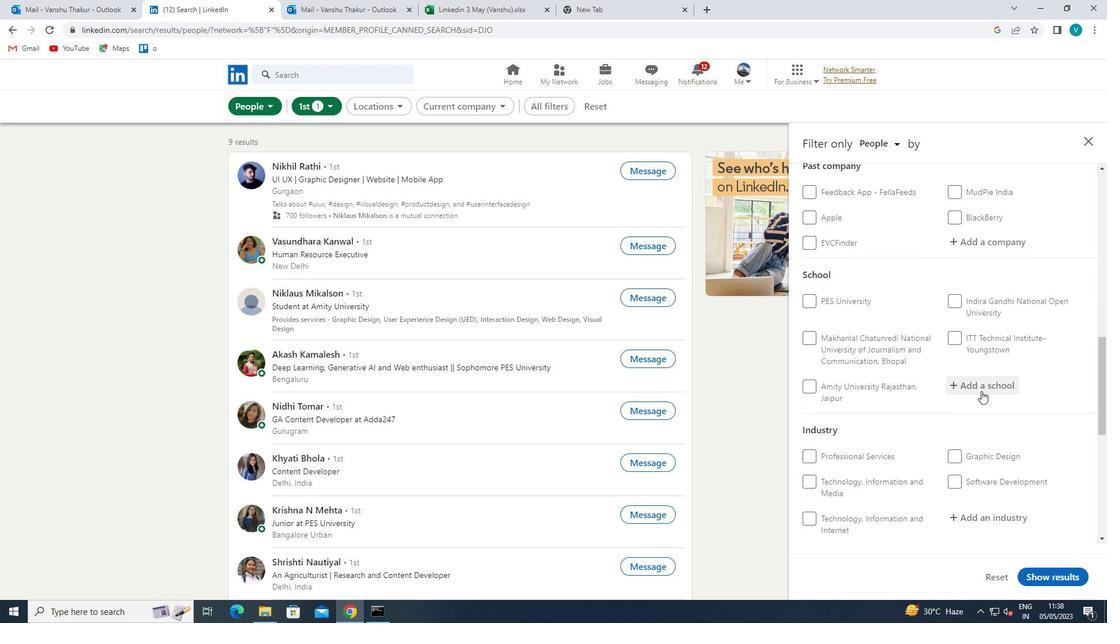 
Action: Key pressed <Key.shift>AJAY<Key.space><Key.shift><Key.shift><Key.shift><Key.shift><Key.shift><Key.shift><Key.shift><Key.shift><Key.shift>KUMAR<Key.space>
Screenshot: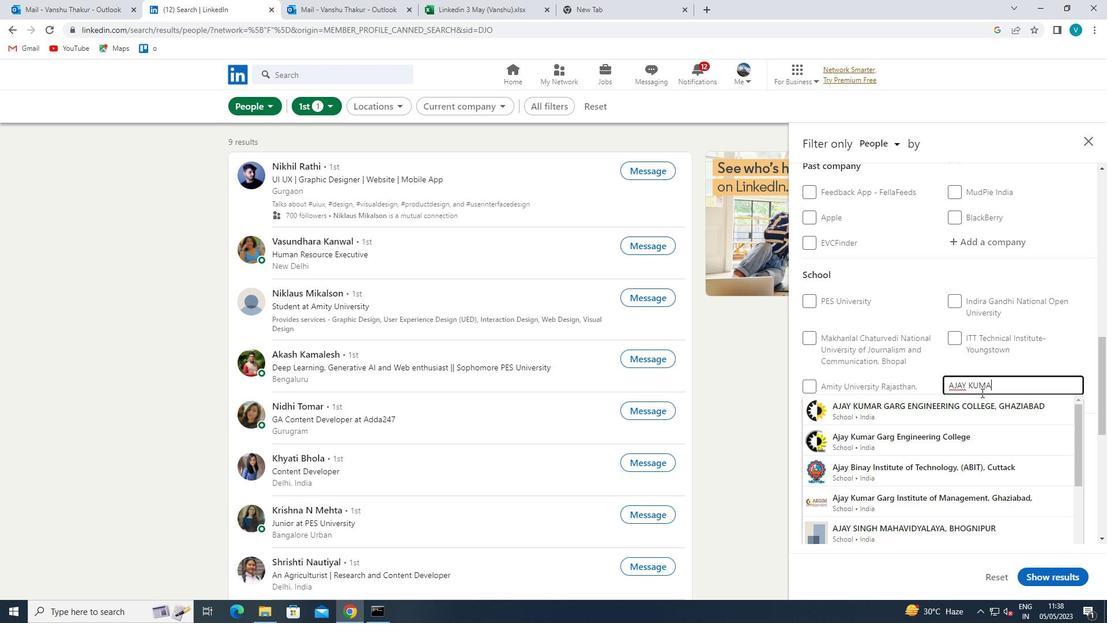 
Action: Mouse moved to (985, 398)
Screenshot: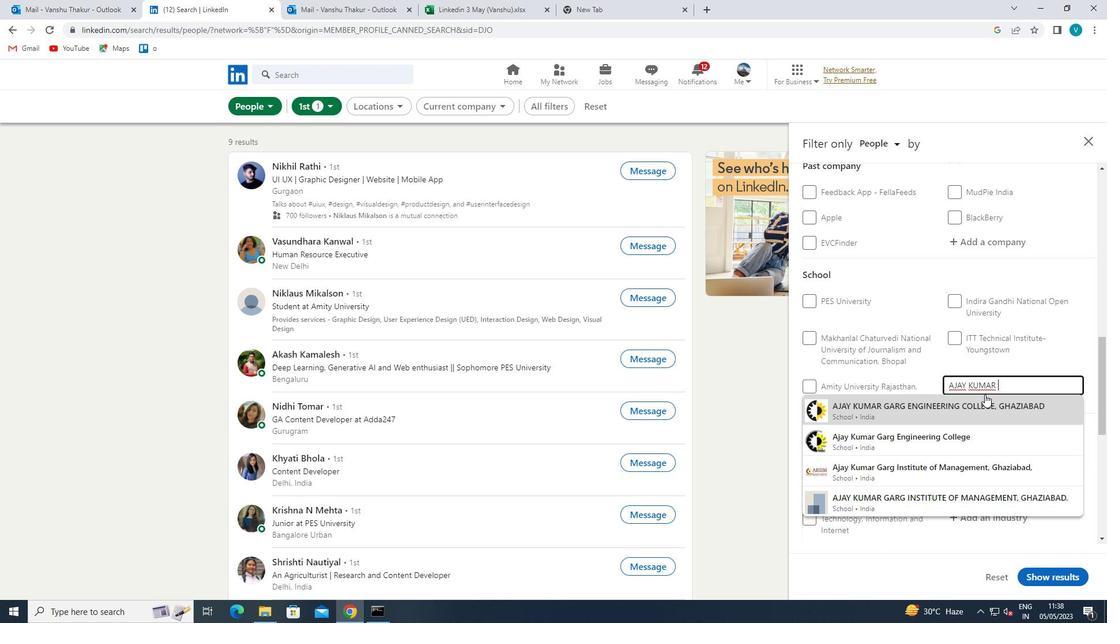 
Action: Mouse pressed left at (985, 398)
Screenshot: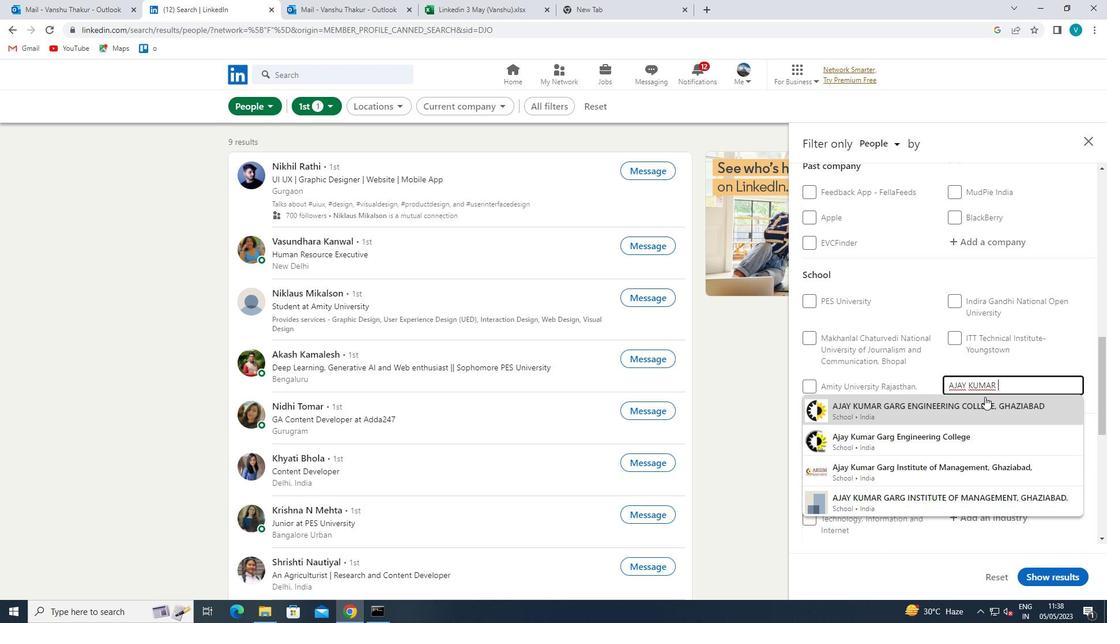 
Action: Mouse scrolled (985, 398) with delta (0, 0)
Screenshot: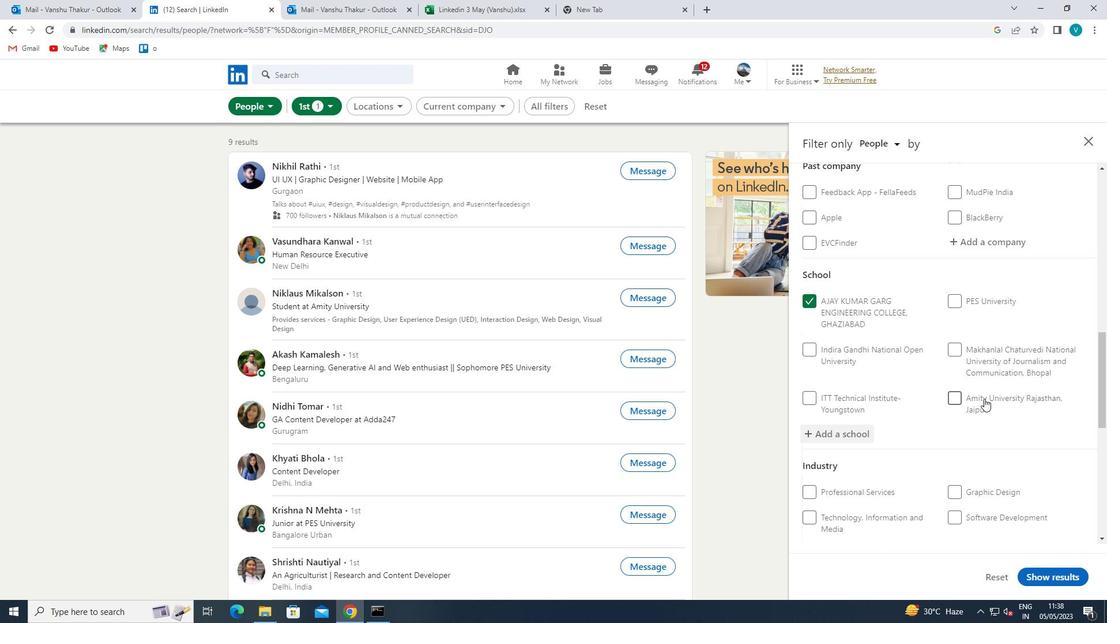 
Action: Mouse scrolled (985, 398) with delta (0, 0)
Screenshot: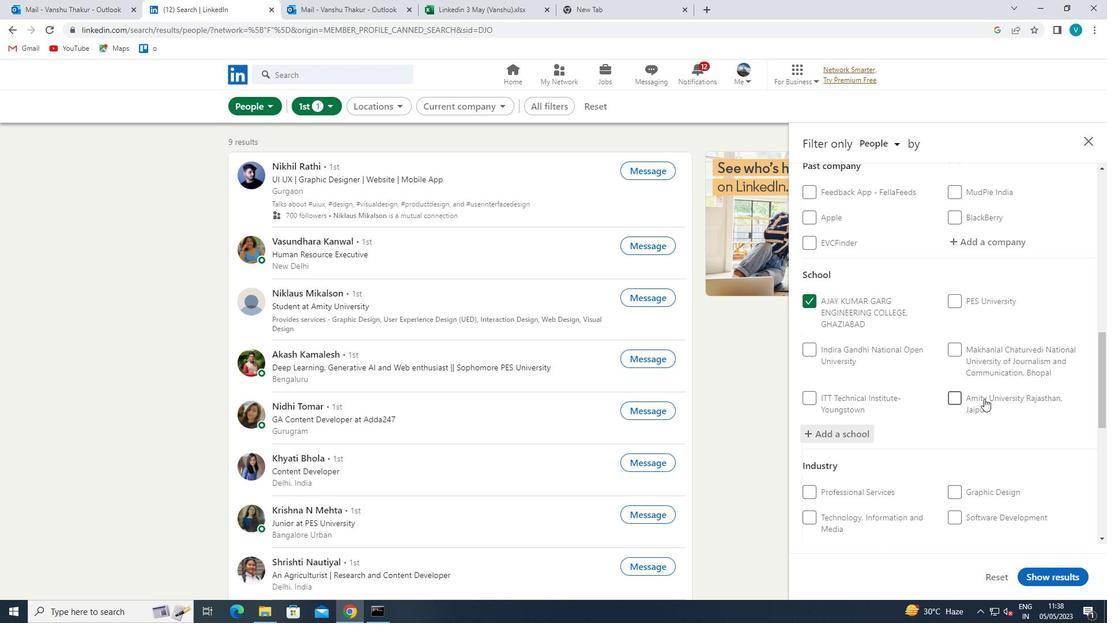 
Action: Mouse scrolled (985, 398) with delta (0, 0)
Screenshot: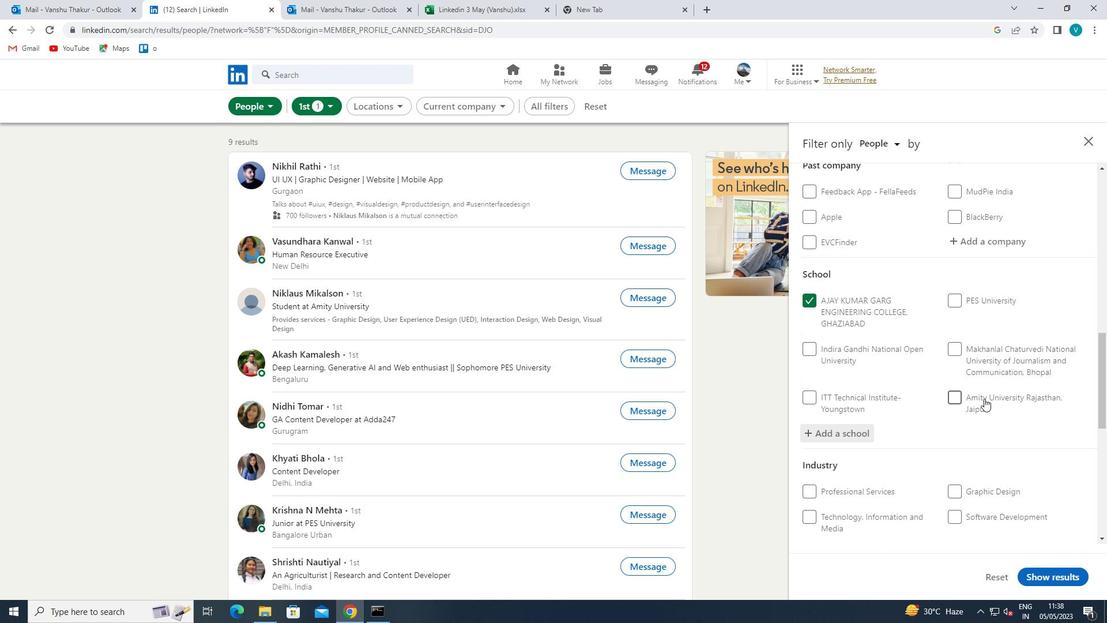
Action: Mouse scrolled (985, 398) with delta (0, 0)
Screenshot: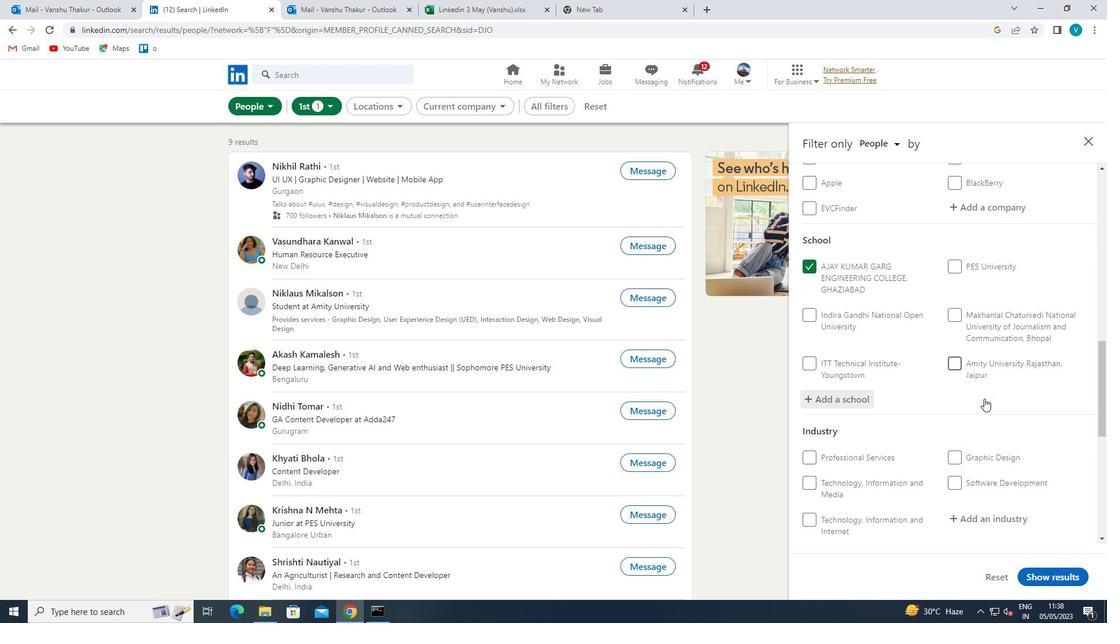 
Action: Mouse moved to (996, 322)
Screenshot: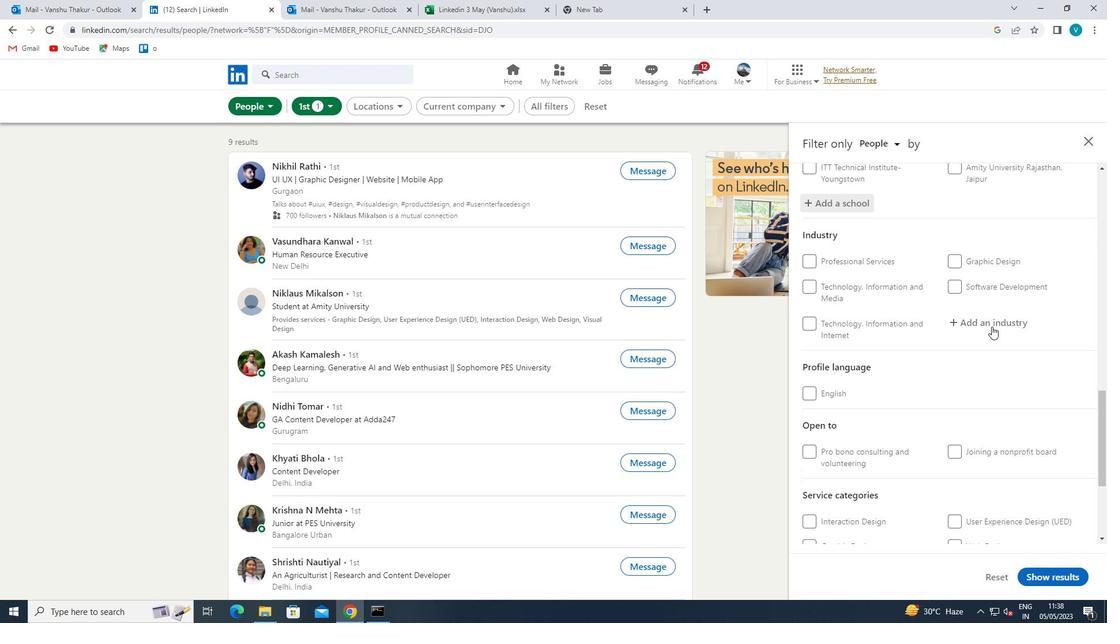 
Action: Mouse pressed left at (996, 322)
Screenshot: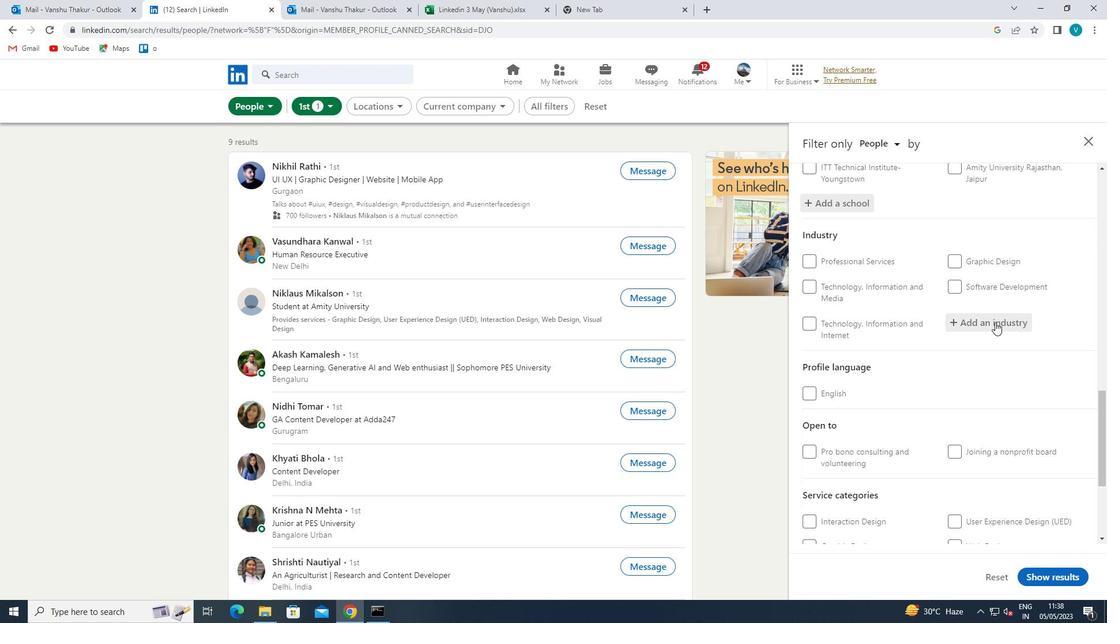 
Action: Key pressed <Key.shift>LEAS
Screenshot: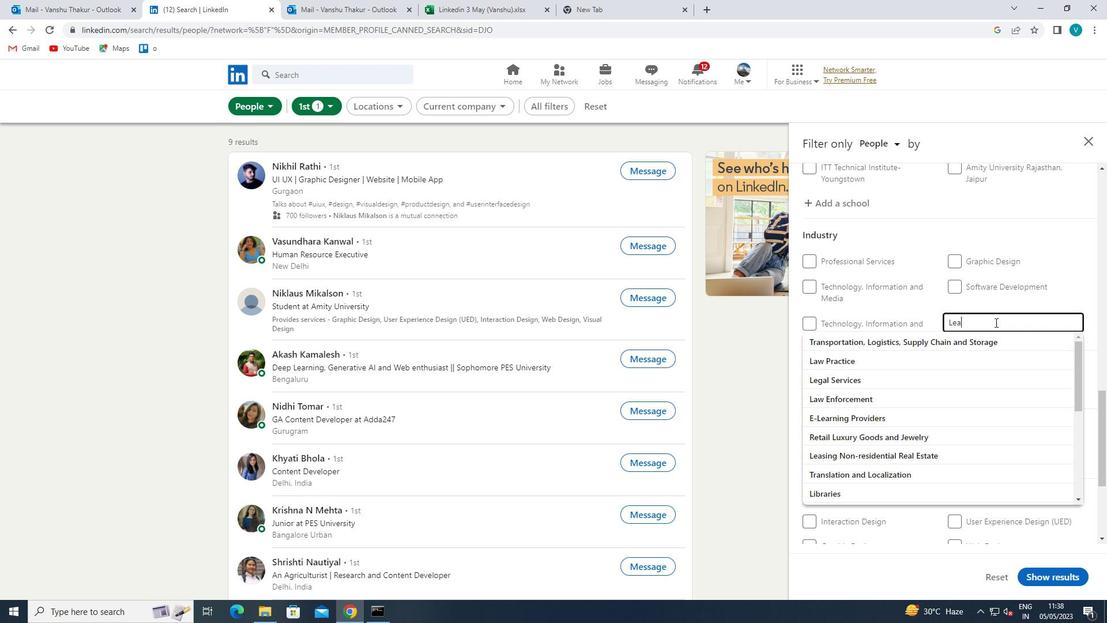 
Action: Mouse moved to (953, 354)
Screenshot: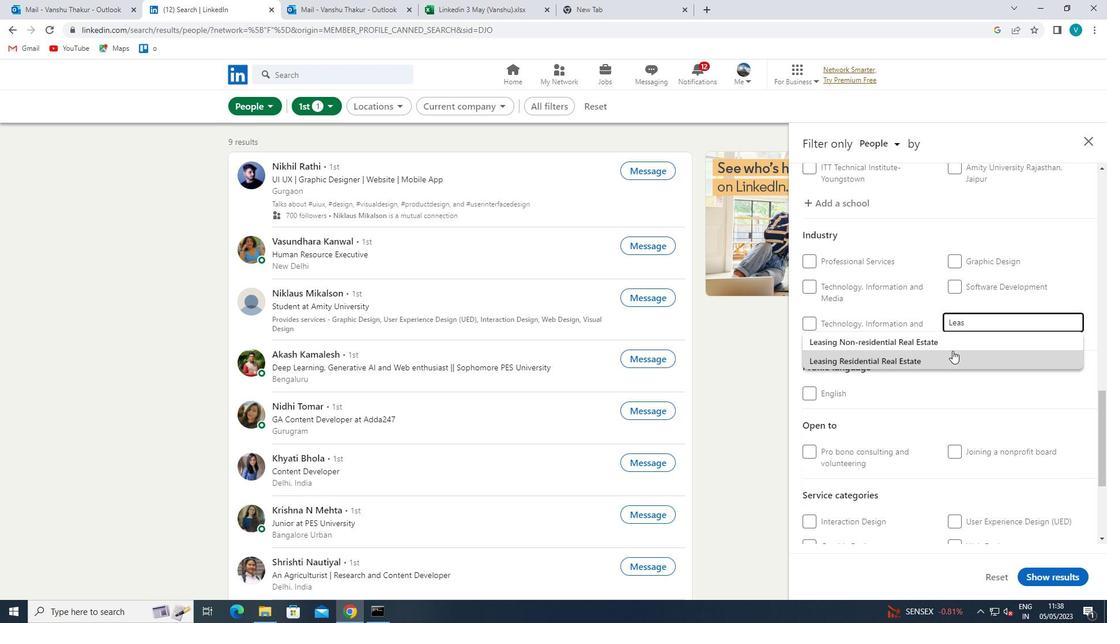 
Action: Mouse pressed left at (953, 354)
Screenshot: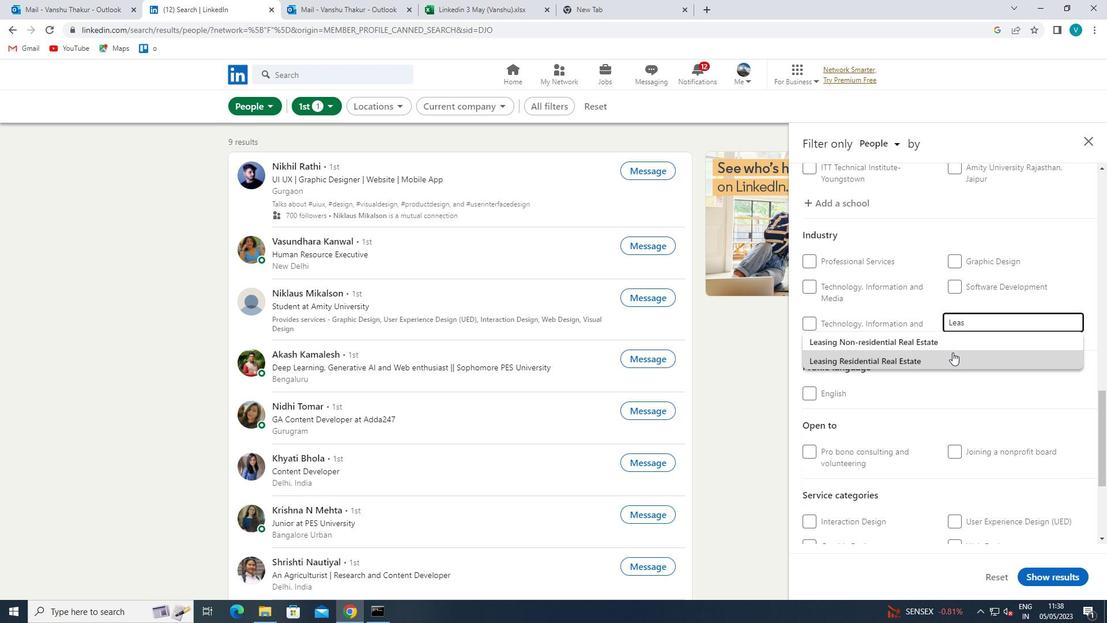 
Action: Mouse moved to (954, 354)
Screenshot: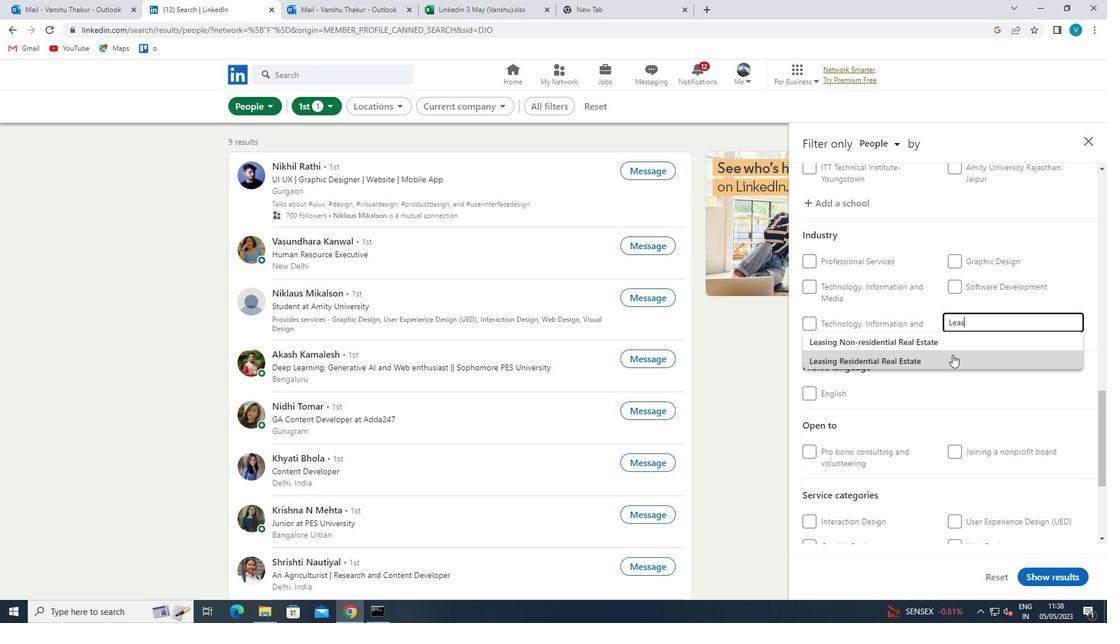 
Action: Mouse scrolled (954, 354) with delta (0, 0)
Screenshot: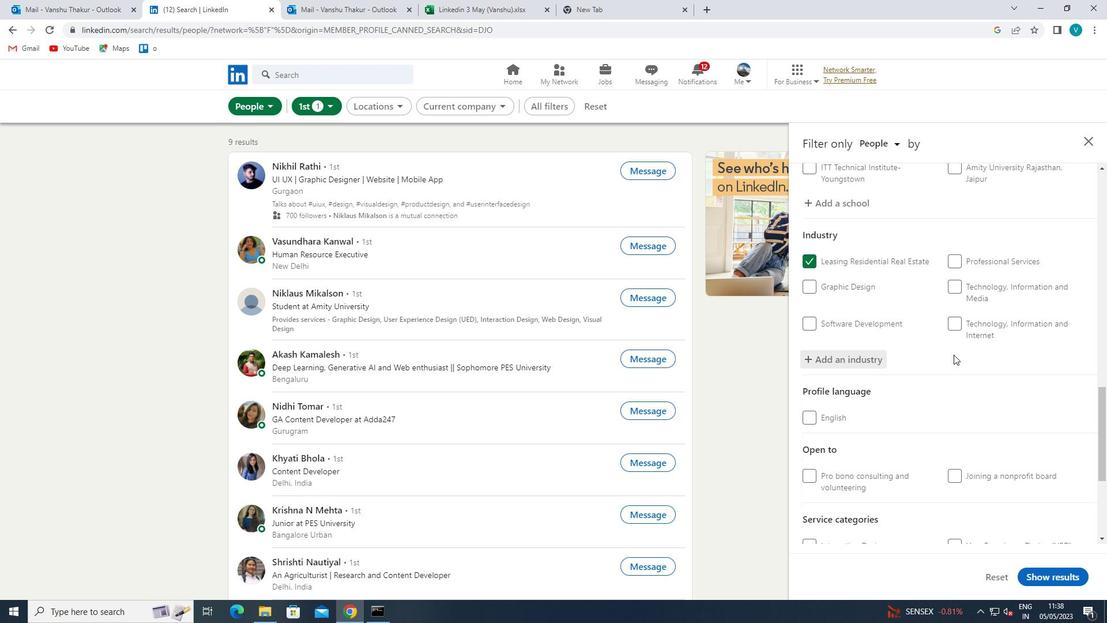 
Action: Mouse scrolled (954, 354) with delta (0, 0)
Screenshot: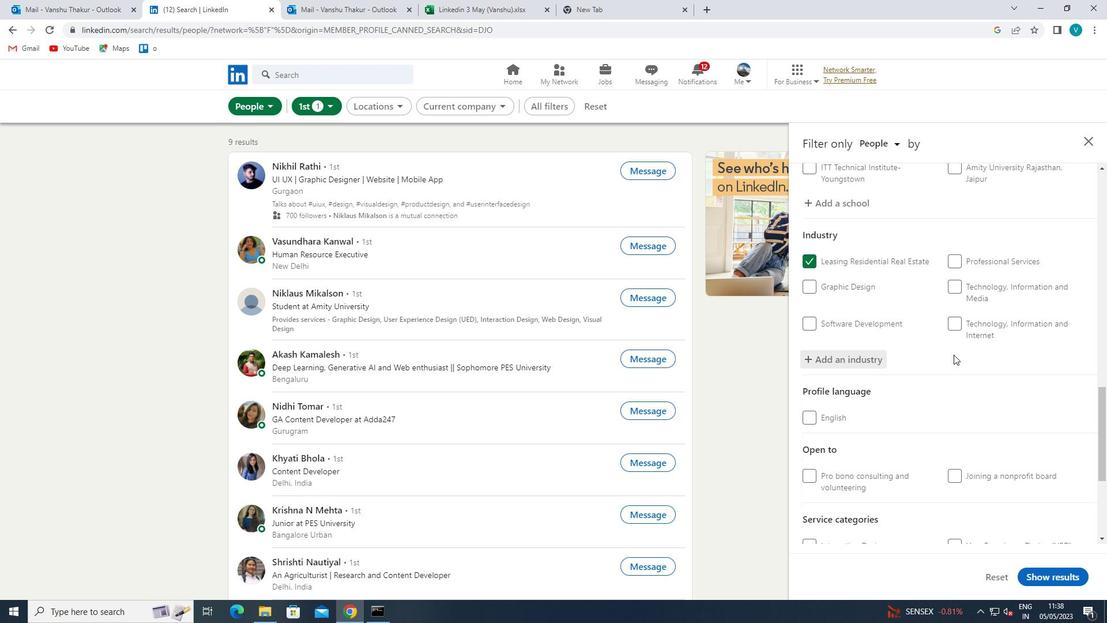 
Action: Mouse scrolled (954, 354) with delta (0, 0)
Screenshot: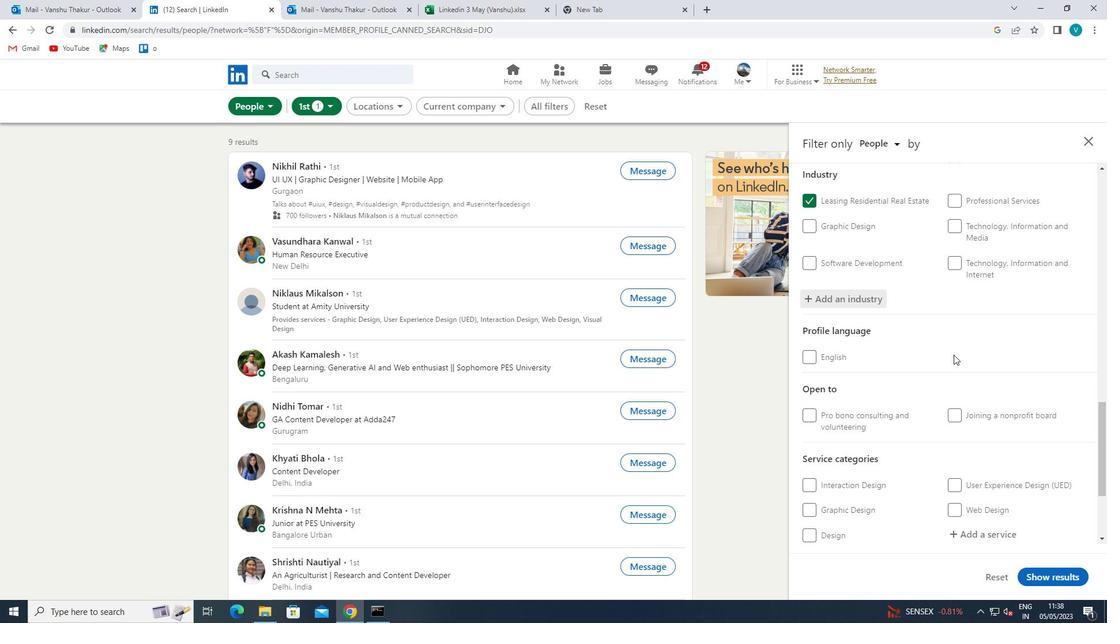 
Action: Mouse scrolled (954, 354) with delta (0, 0)
Screenshot: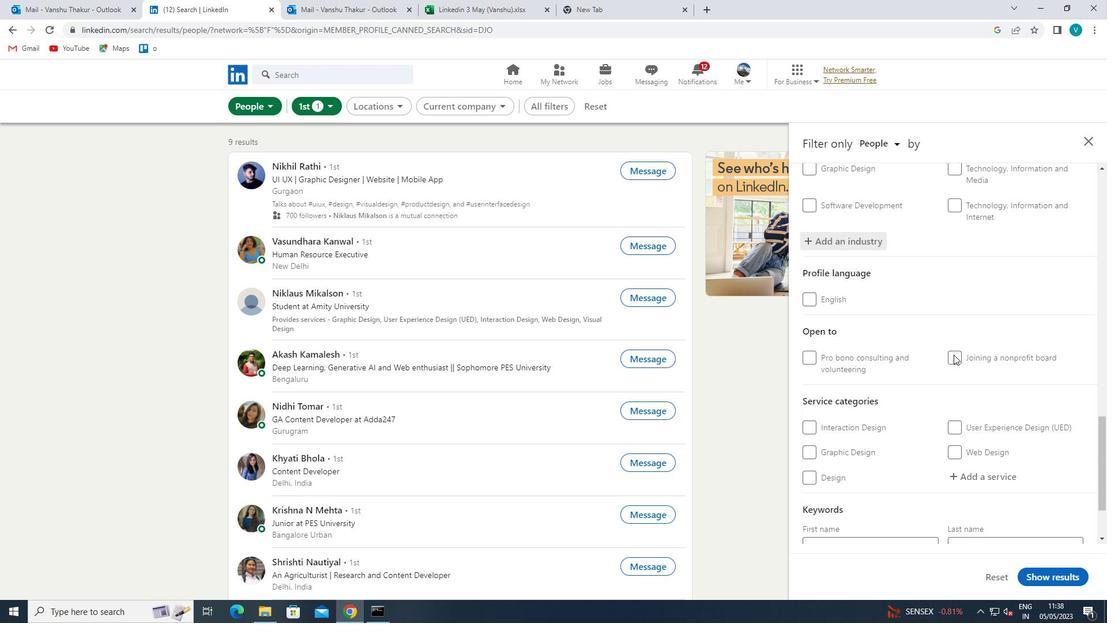 
Action: Mouse moved to (967, 382)
Screenshot: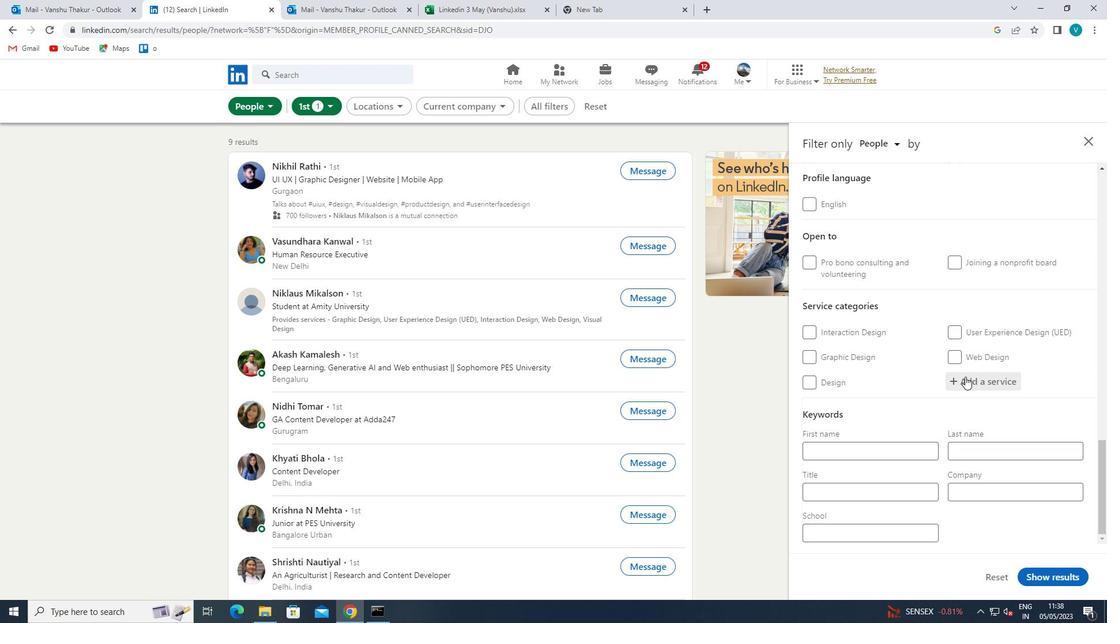 
Action: Mouse pressed left at (967, 382)
Screenshot: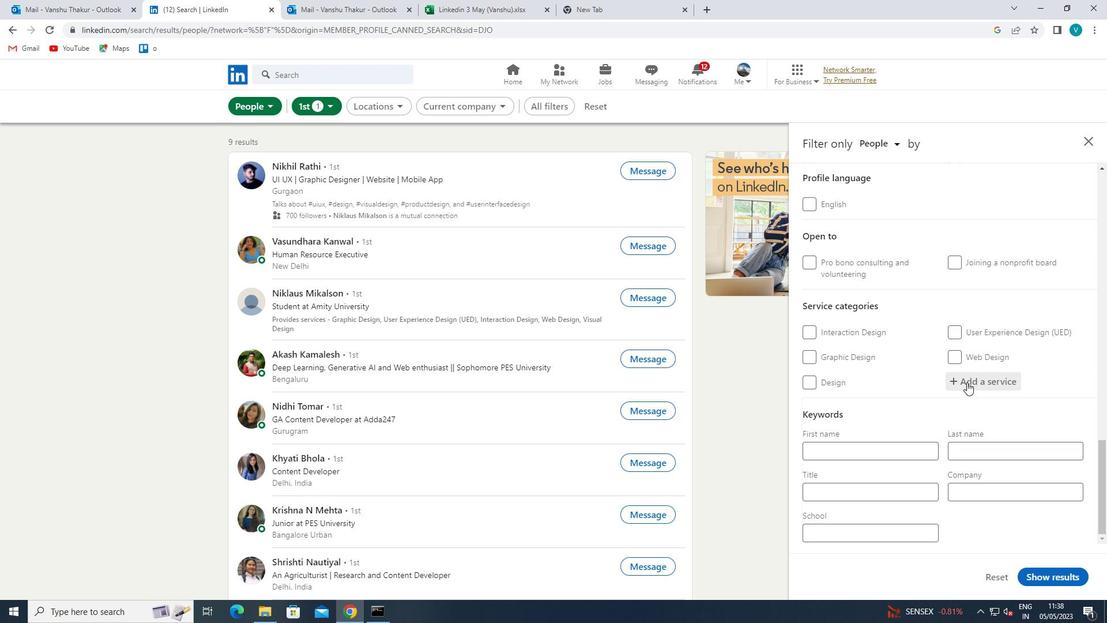 
Action: Key pressed FILE<Key.space>
Screenshot: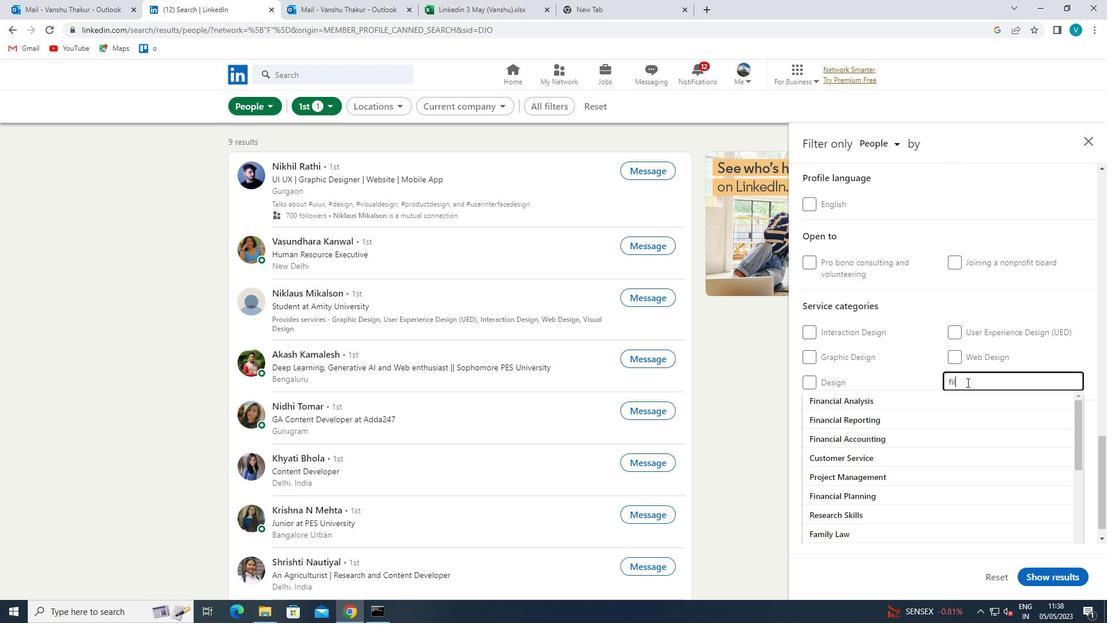 
Action: Mouse moved to (948, 395)
Screenshot: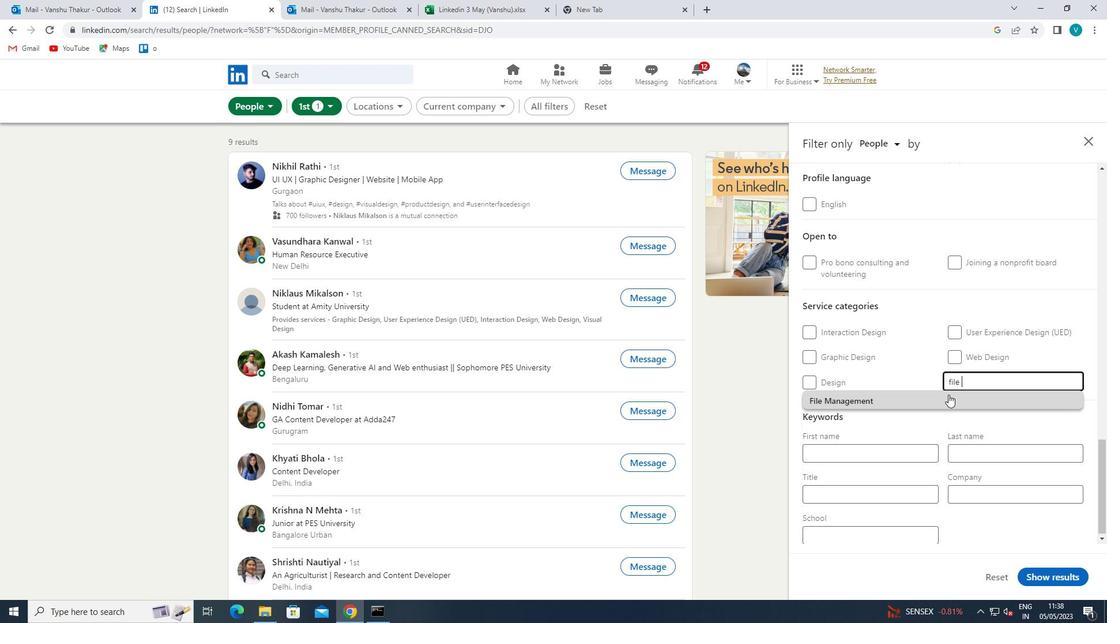 
Action: Mouse pressed left at (948, 395)
Screenshot: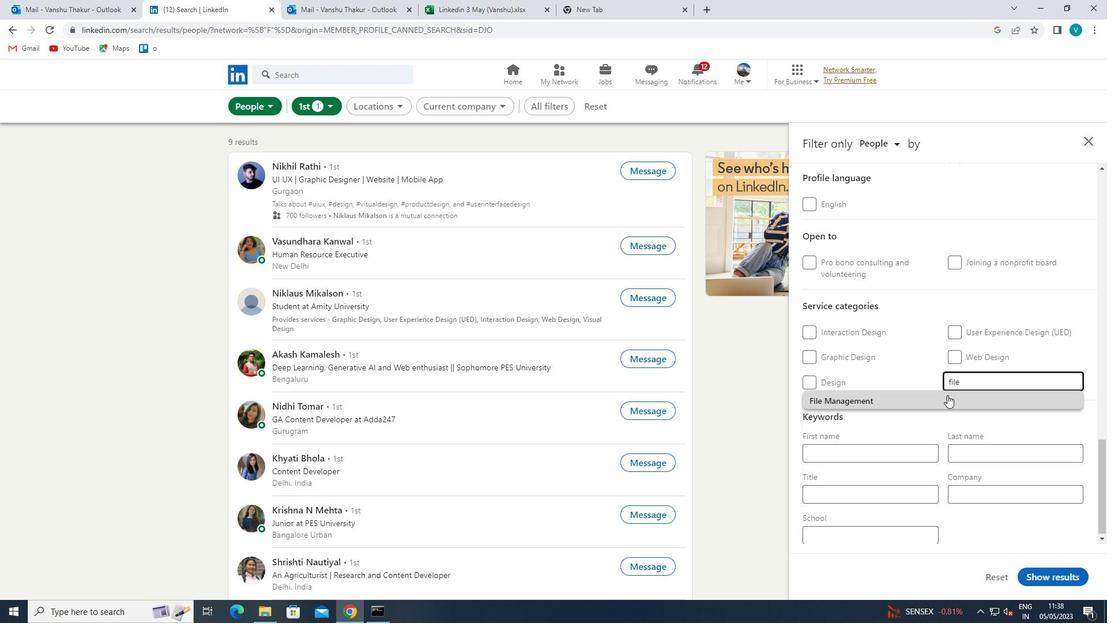 
Action: Mouse moved to (948, 395)
Screenshot: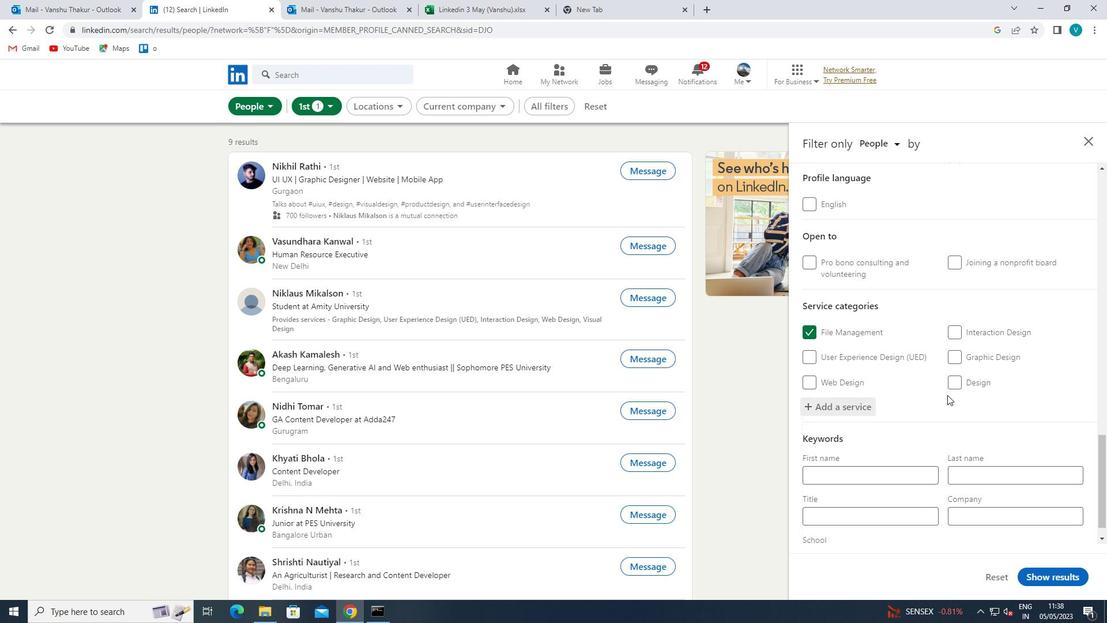 
Action: Mouse scrolled (948, 394) with delta (0, 0)
Screenshot: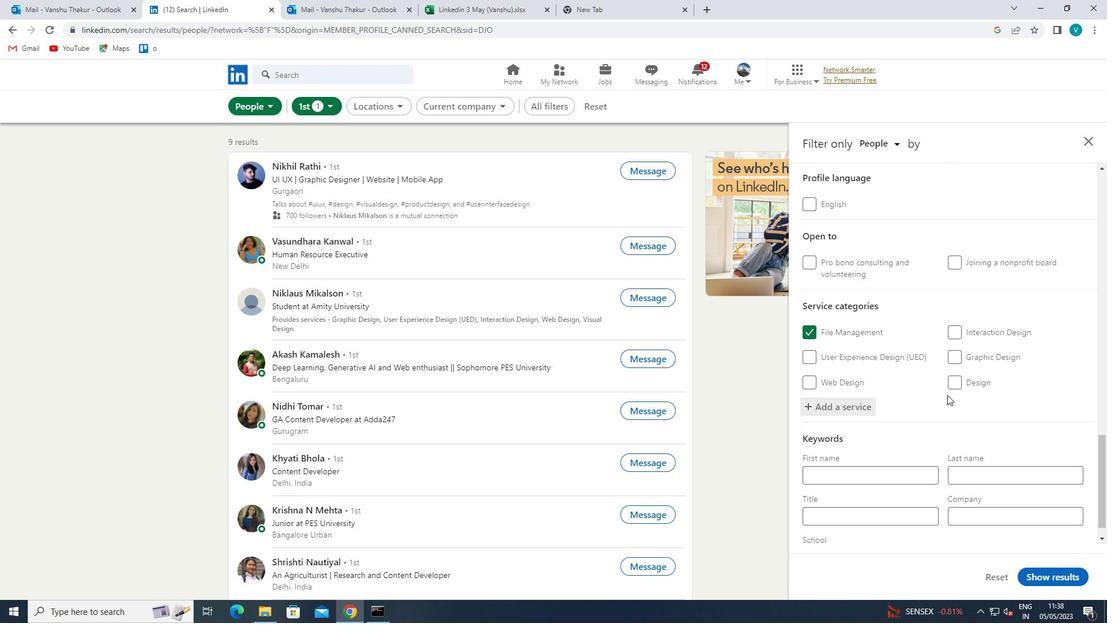 
Action: Mouse scrolled (948, 394) with delta (0, 0)
Screenshot: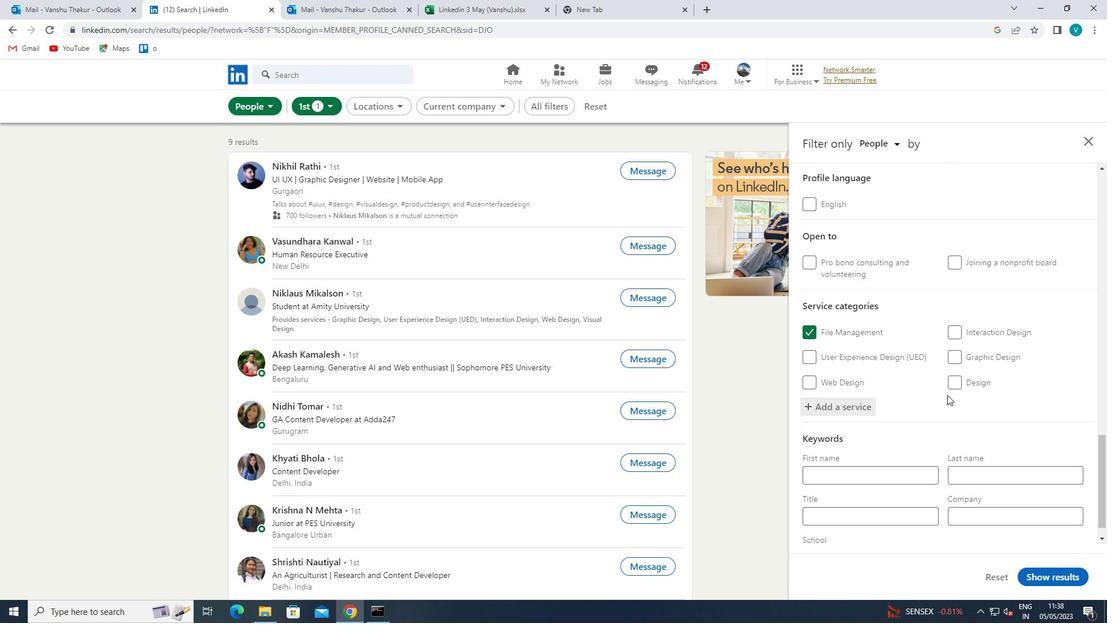 
Action: Mouse scrolled (948, 394) with delta (0, 0)
Screenshot: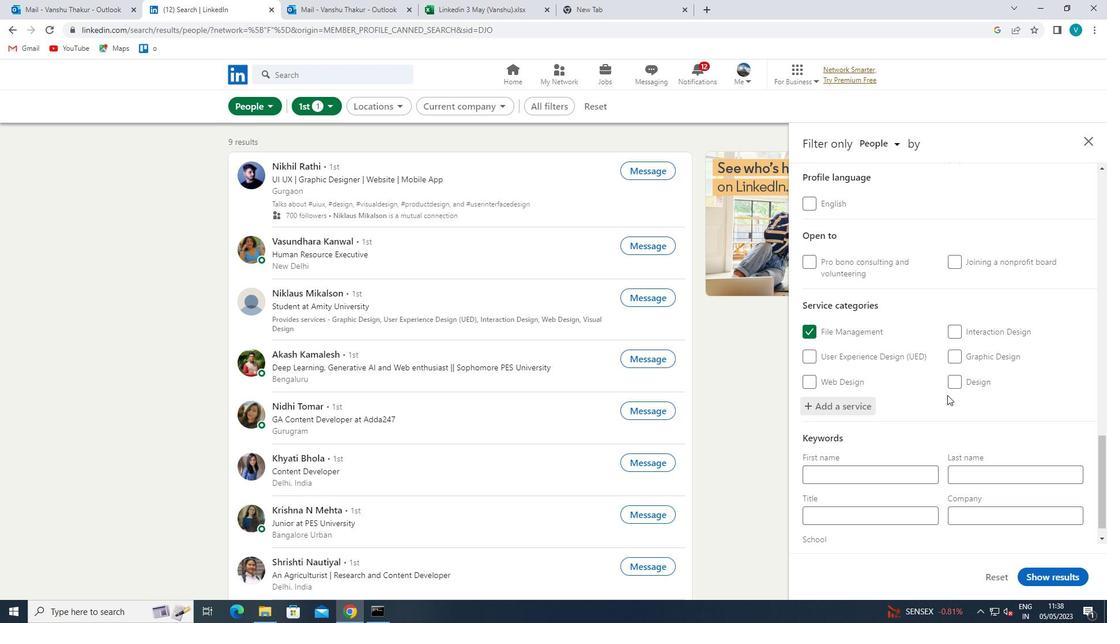 
Action: Mouse scrolled (948, 394) with delta (0, 0)
Screenshot: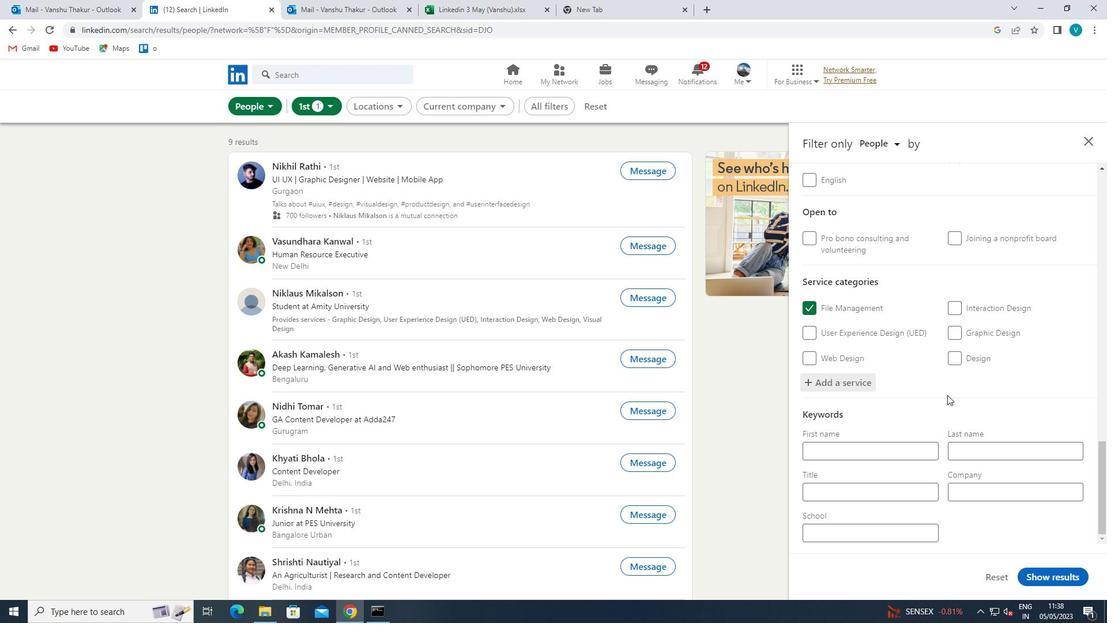 
Action: Mouse moved to (888, 496)
Screenshot: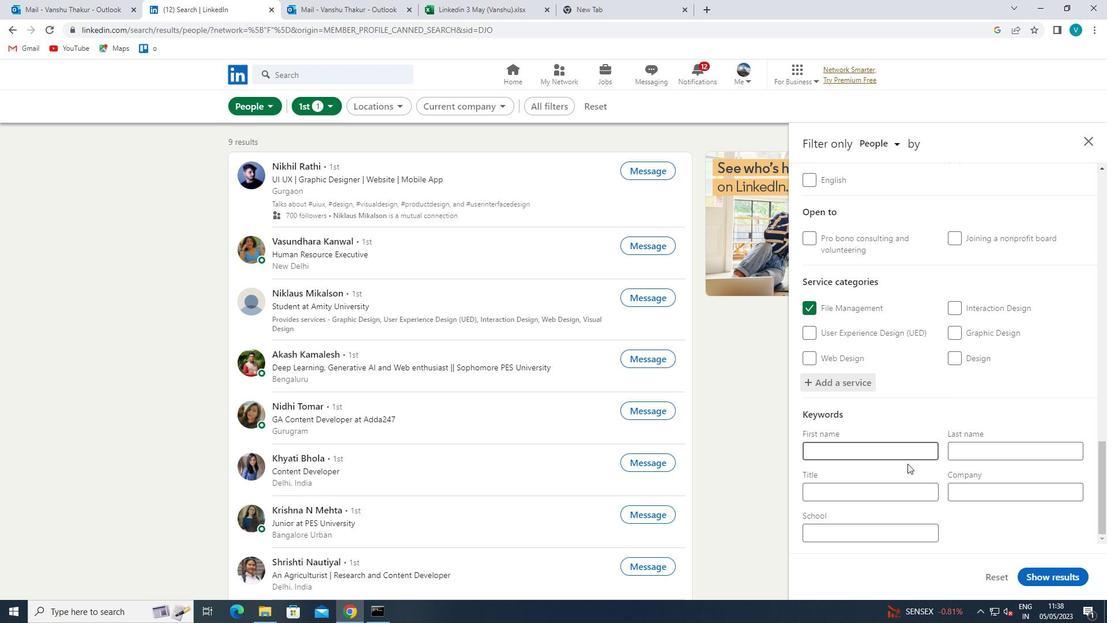 
Action: Mouse pressed left at (888, 496)
Screenshot: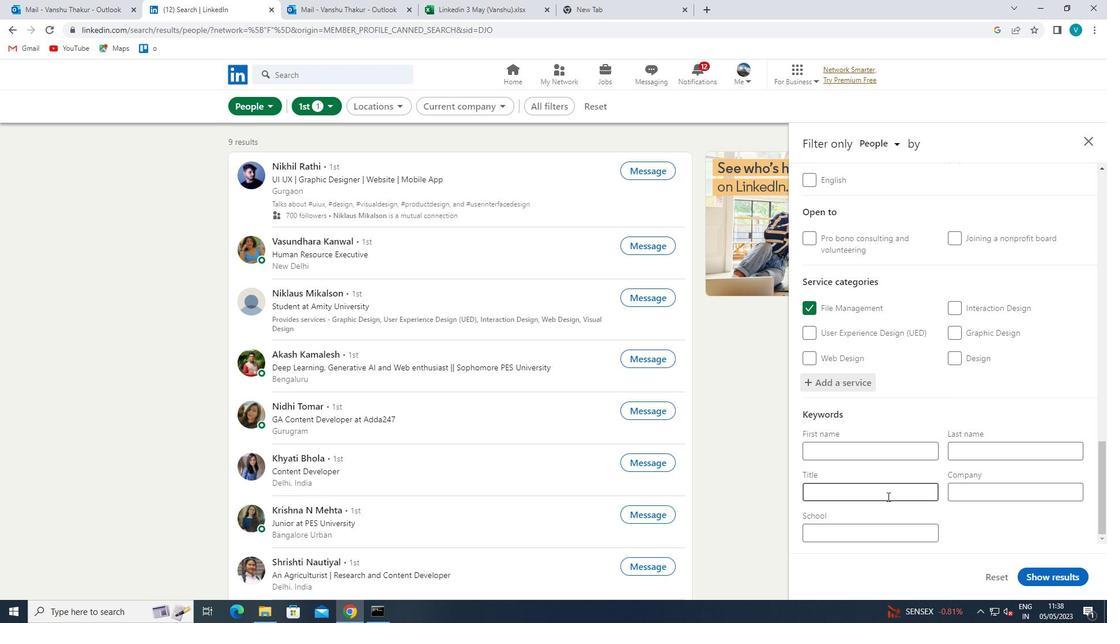 
Action: Mouse moved to (888, 496)
Screenshot: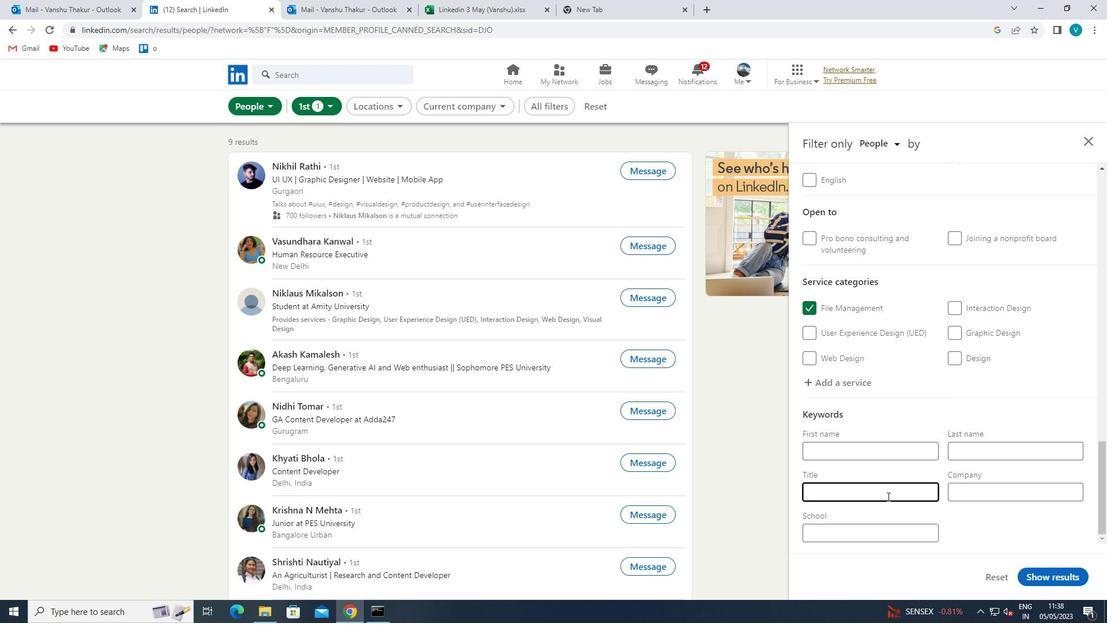 
Action: Key pressed <Key.shift><Key.shift><Key.shift><Key.shift><Key.shift><Key.shift><Key.shift><Key.shift>ANIMAL<Key.space><Key.shift>SHELTER<Key.space><Key.shift>BOARD<Key.space><Key.shift>MEM<Key.backspace><Key.backspace><Key.backspace><Key.shift>MEMBER
Screenshot: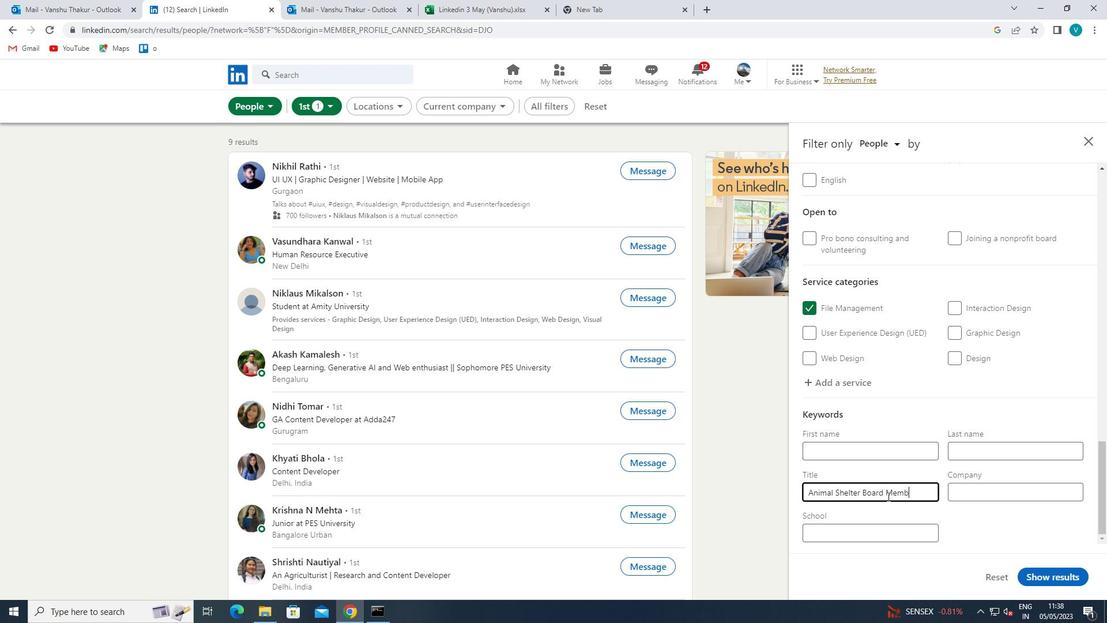 
Action: Mouse moved to (1052, 581)
Screenshot: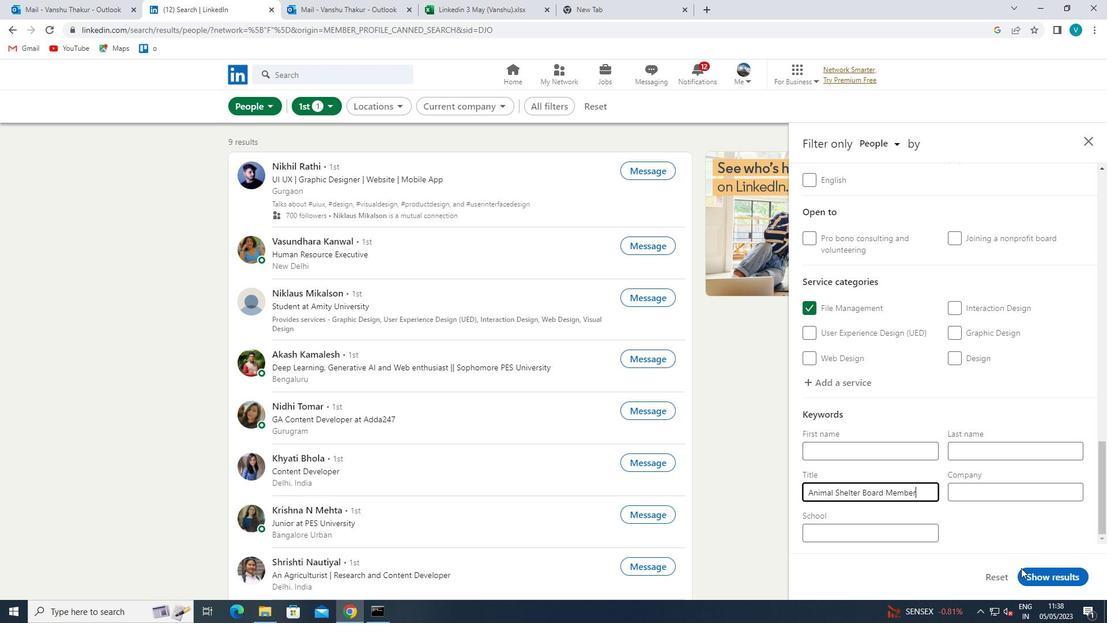 
Action: Mouse pressed left at (1052, 581)
Screenshot: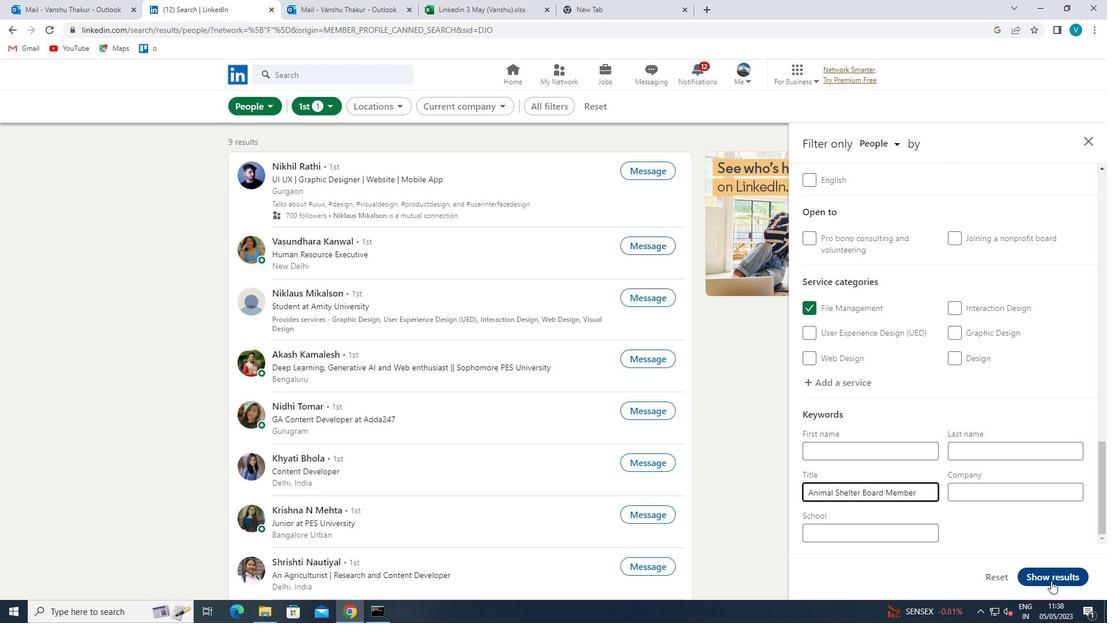 
